 Task: Create a due date automation trigger when advanced on, on the monday of the week a card is due add basic with the red label at 11:00 AM.
Action: Mouse moved to (1293, 98)
Screenshot: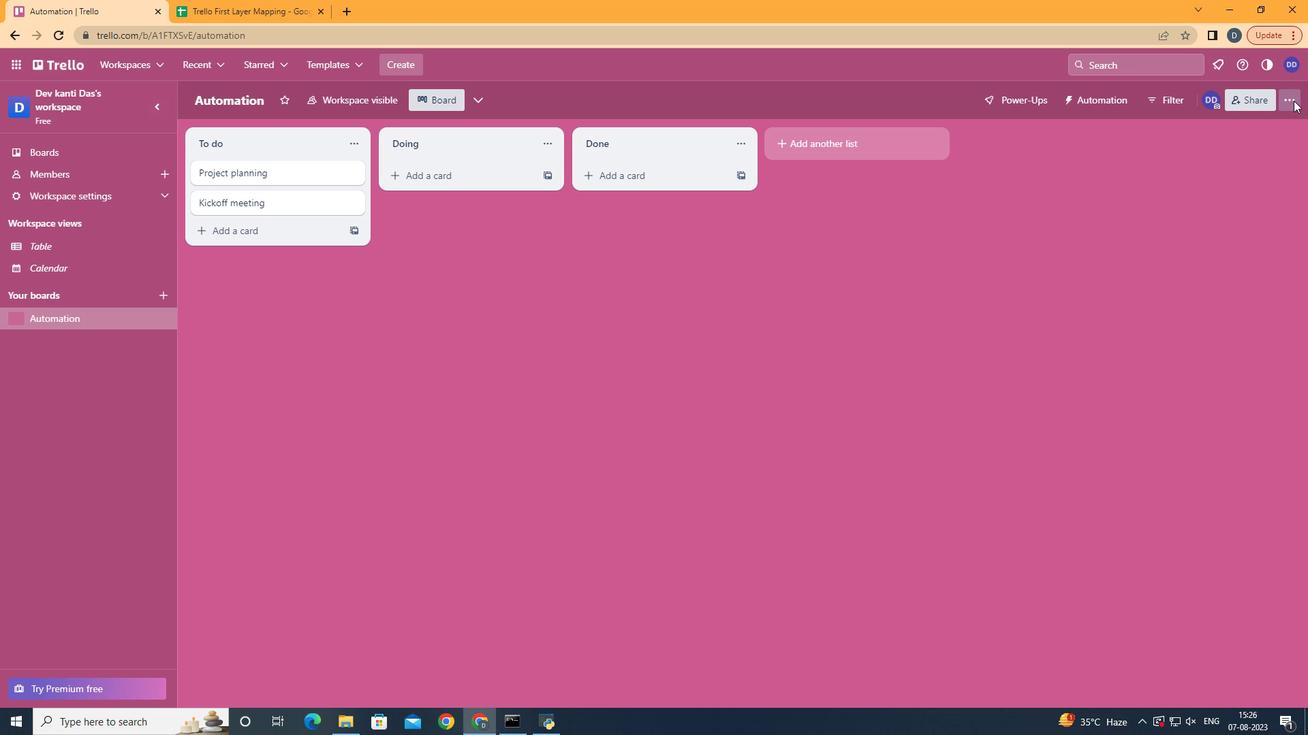 
Action: Mouse pressed left at (1293, 98)
Screenshot: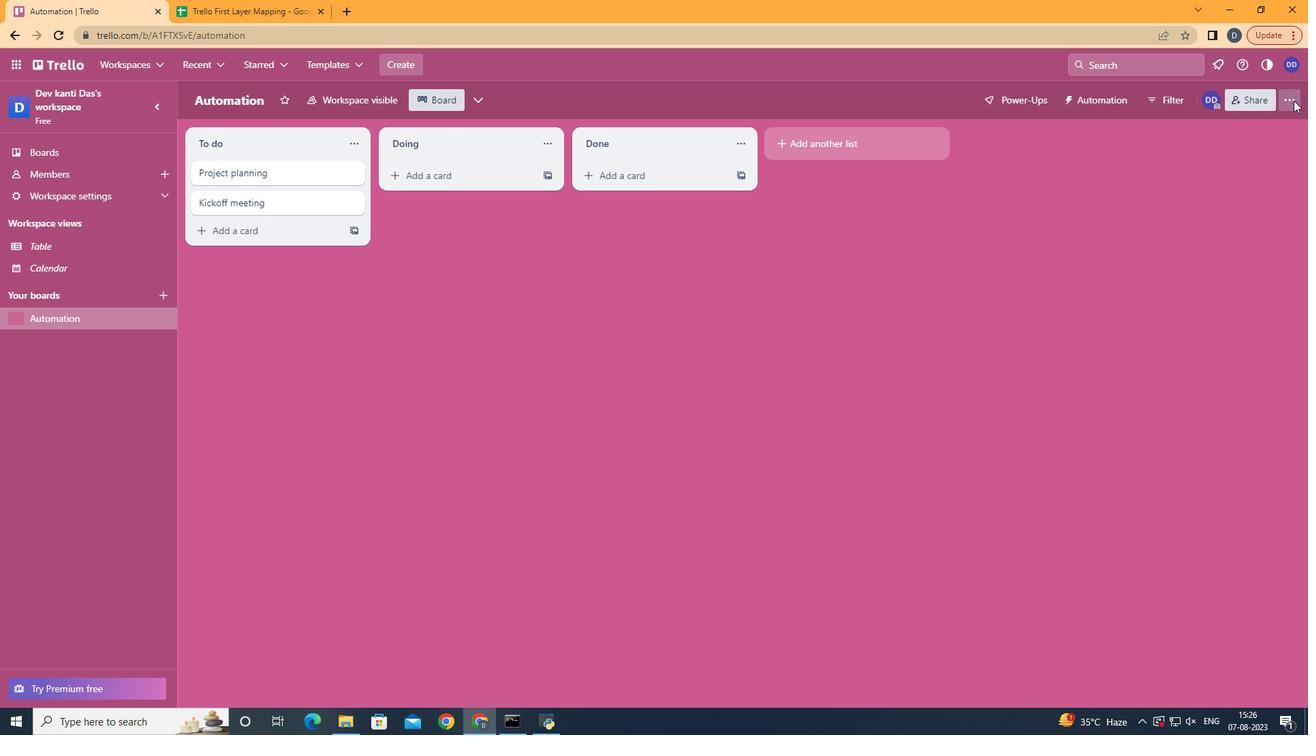
Action: Mouse moved to (1202, 306)
Screenshot: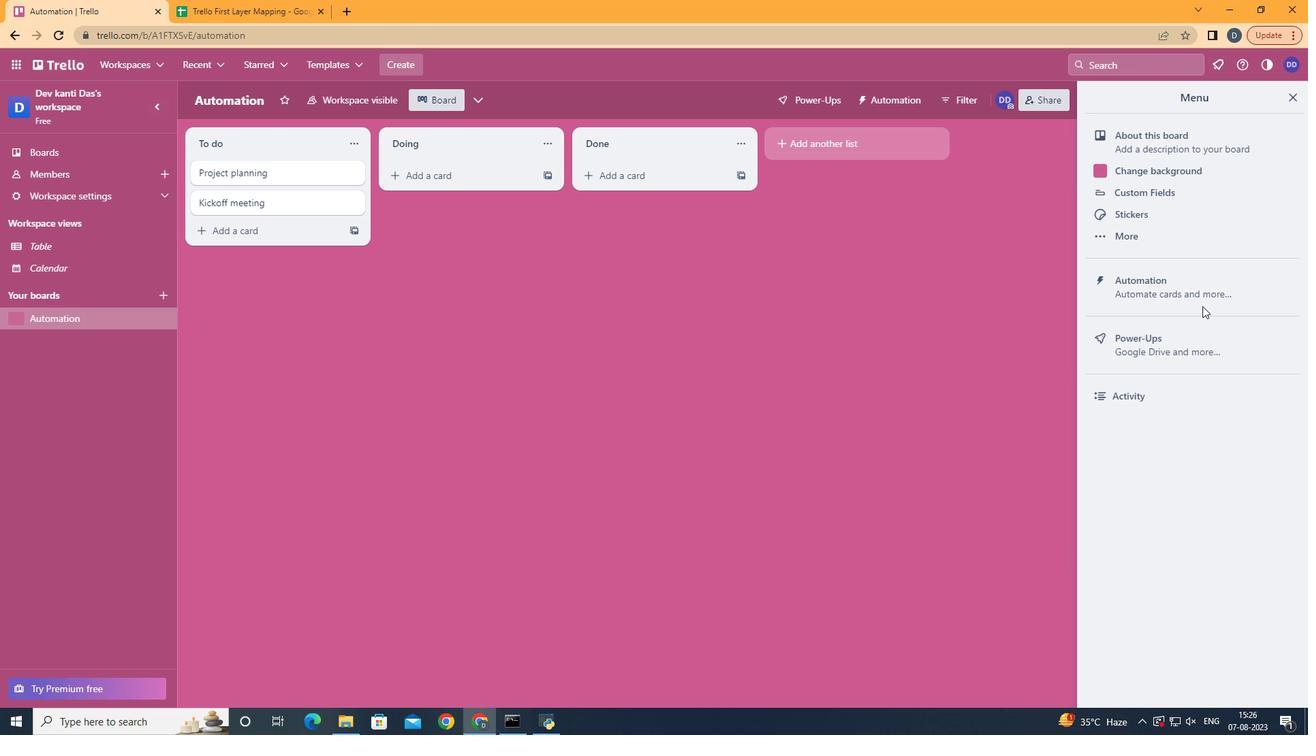 
Action: Mouse pressed left at (1202, 306)
Screenshot: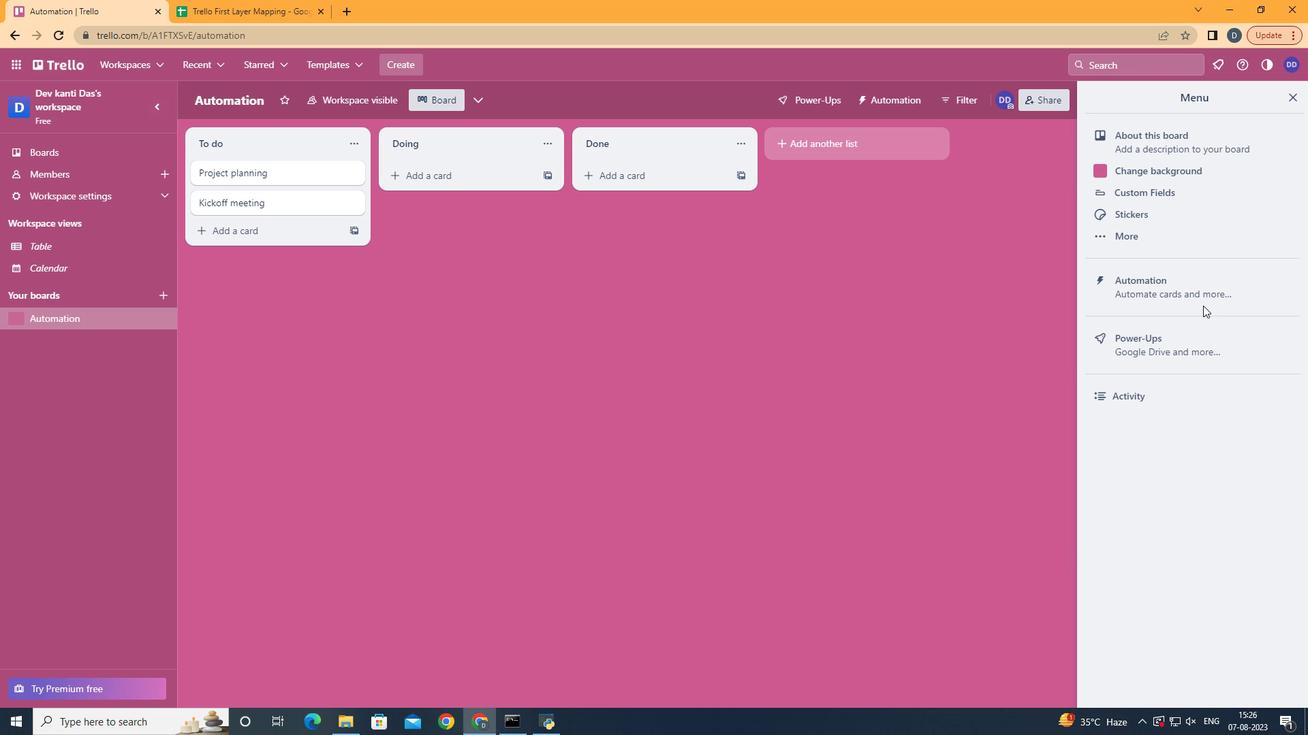 
Action: Mouse moved to (1210, 289)
Screenshot: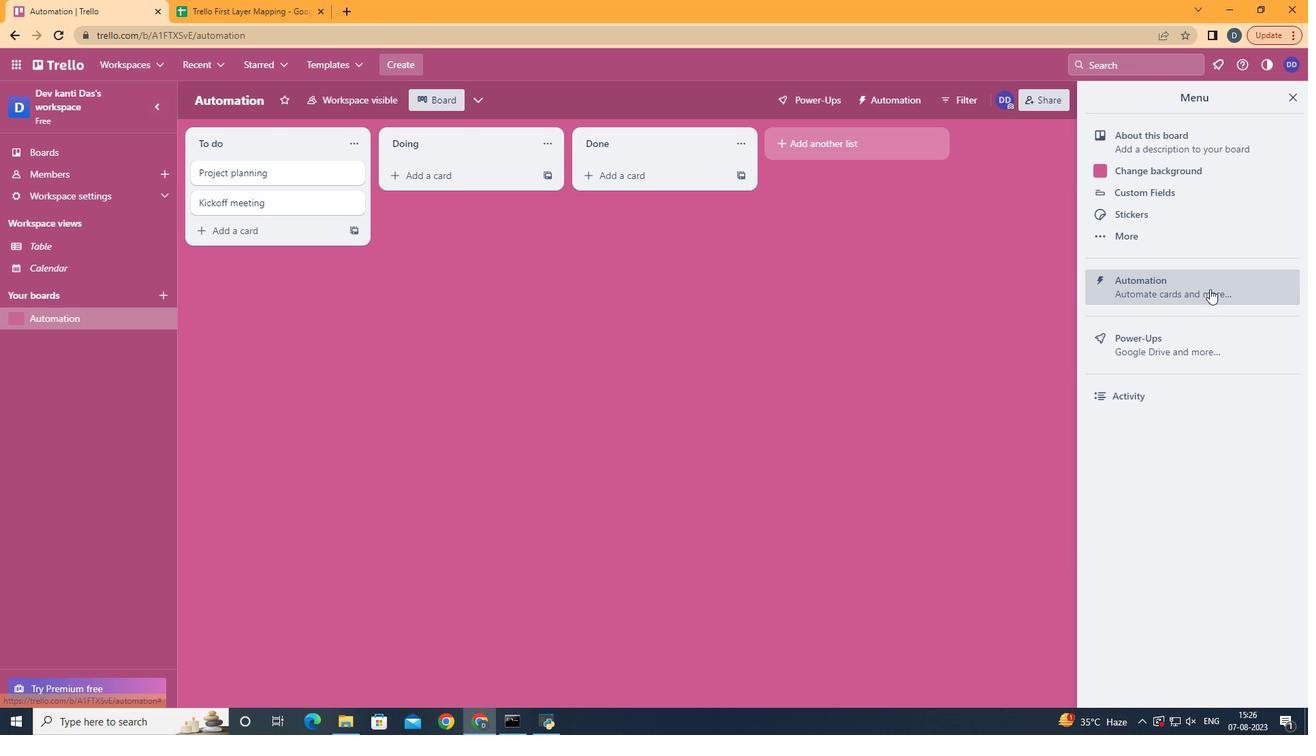 
Action: Mouse pressed left at (1210, 289)
Screenshot: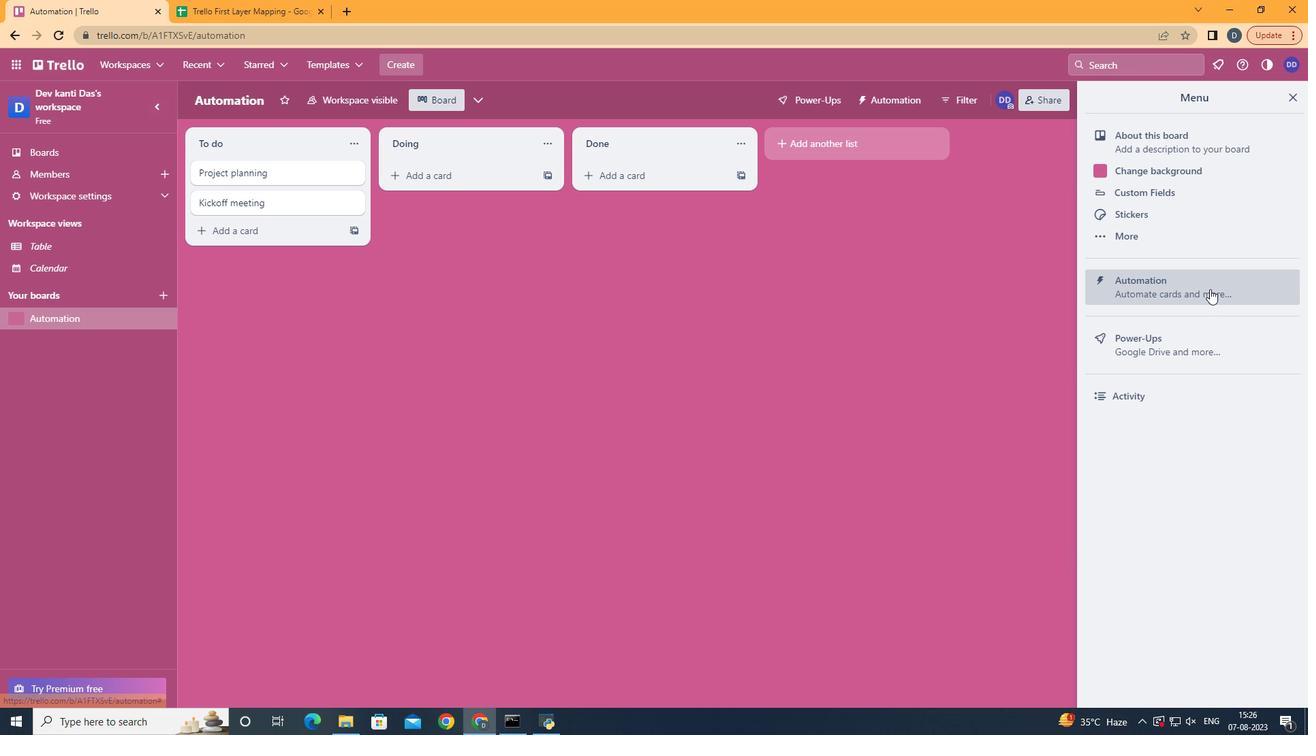 
Action: Mouse moved to (238, 278)
Screenshot: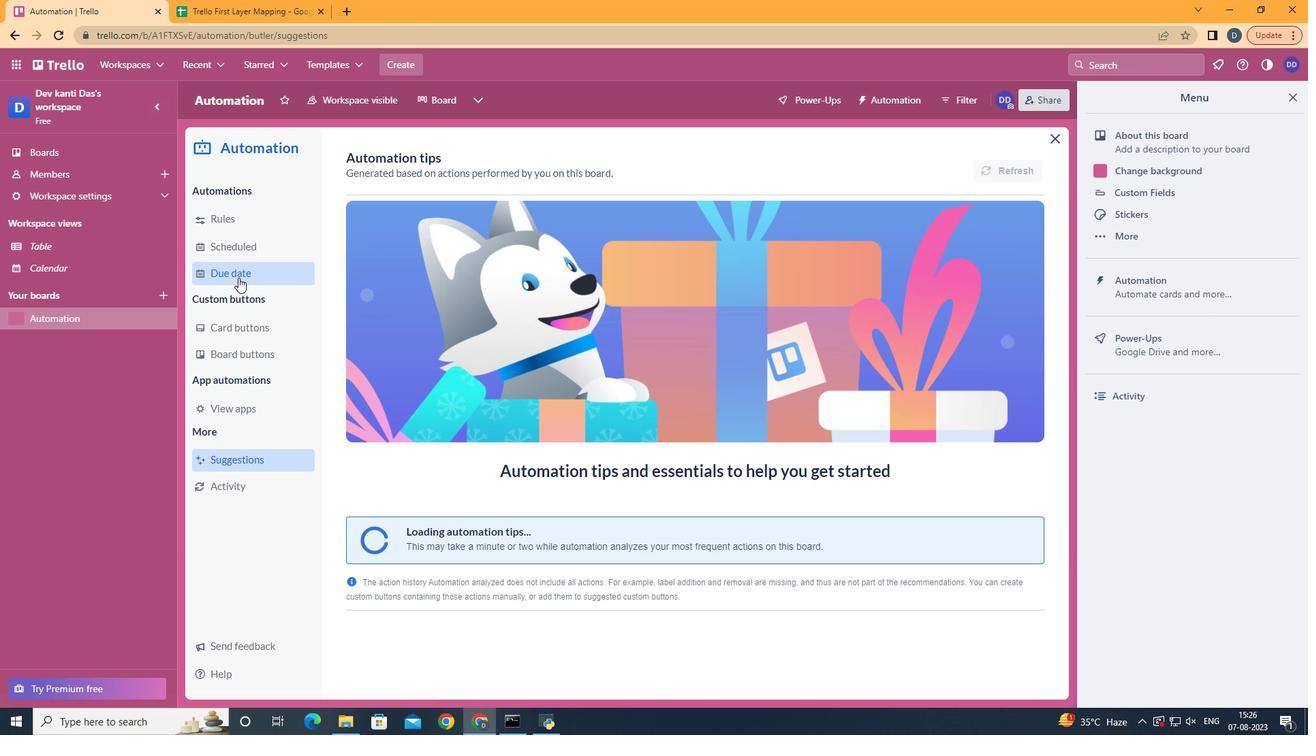 
Action: Mouse pressed left at (238, 278)
Screenshot: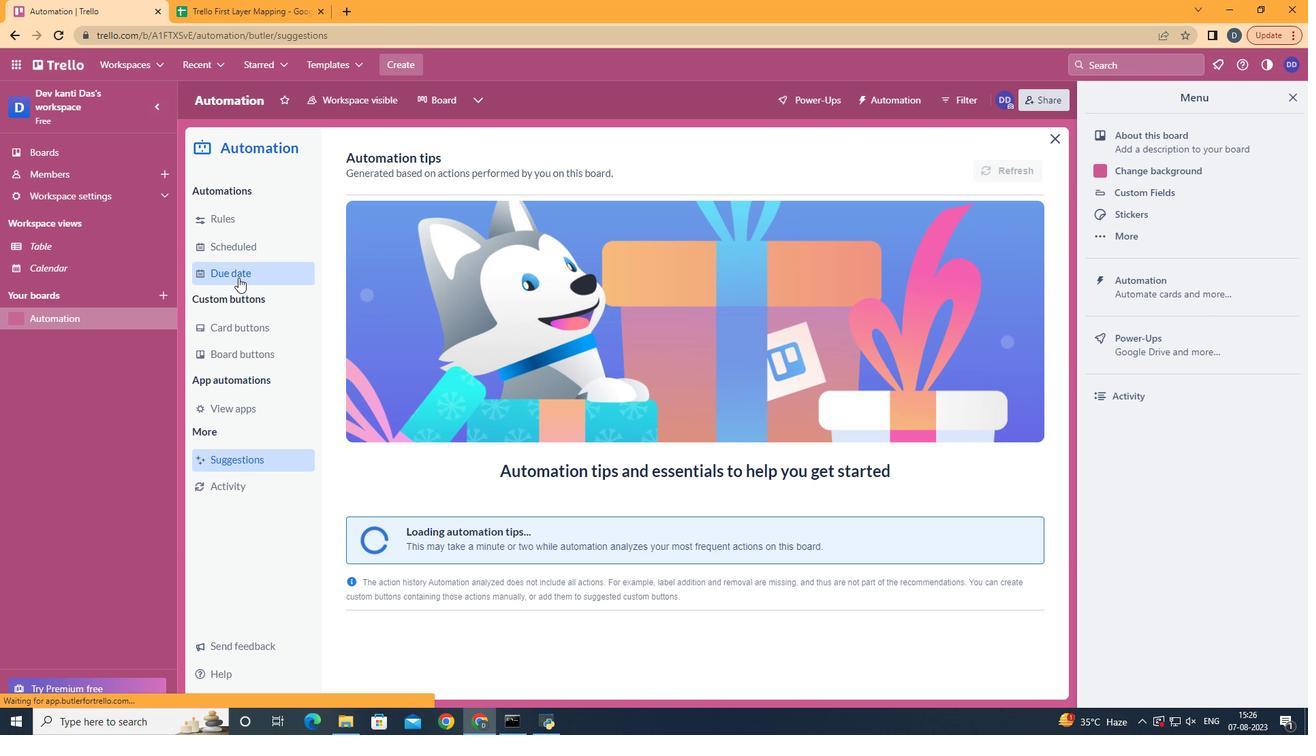 
Action: Mouse moved to (967, 160)
Screenshot: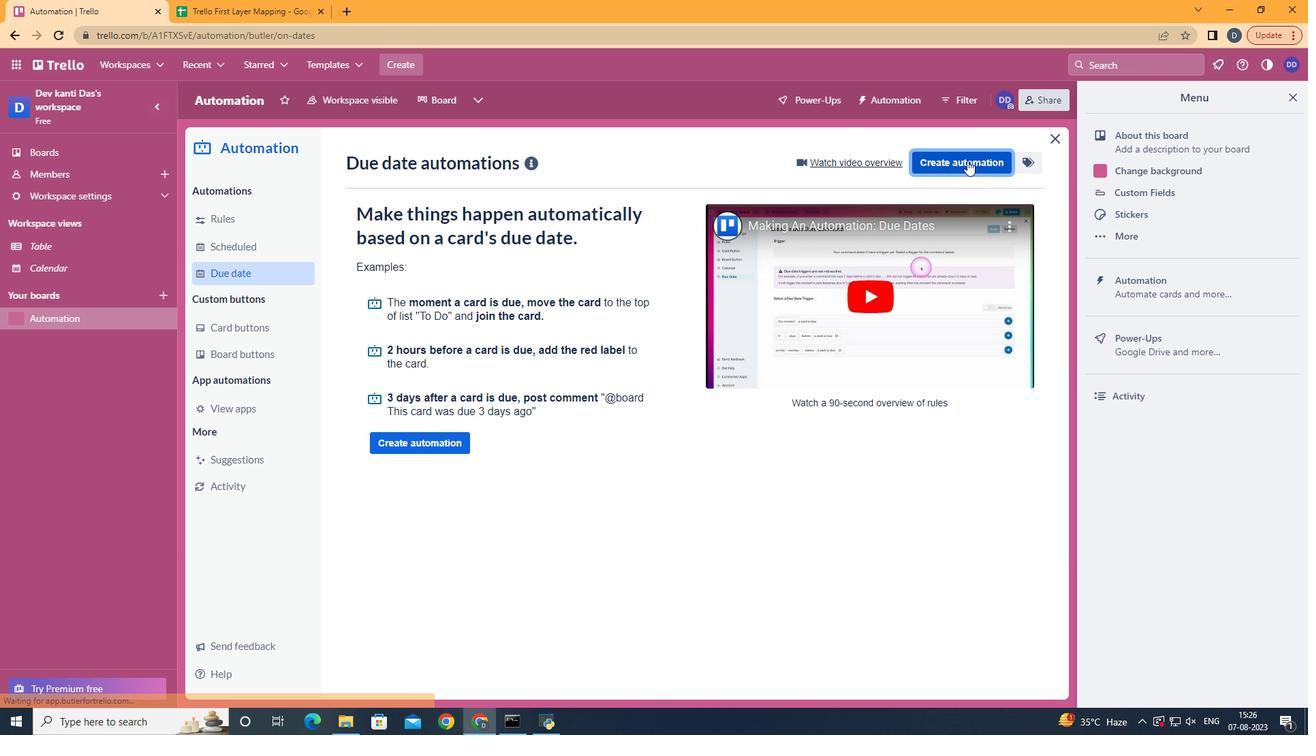 
Action: Mouse pressed left at (967, 160)
Screenshot: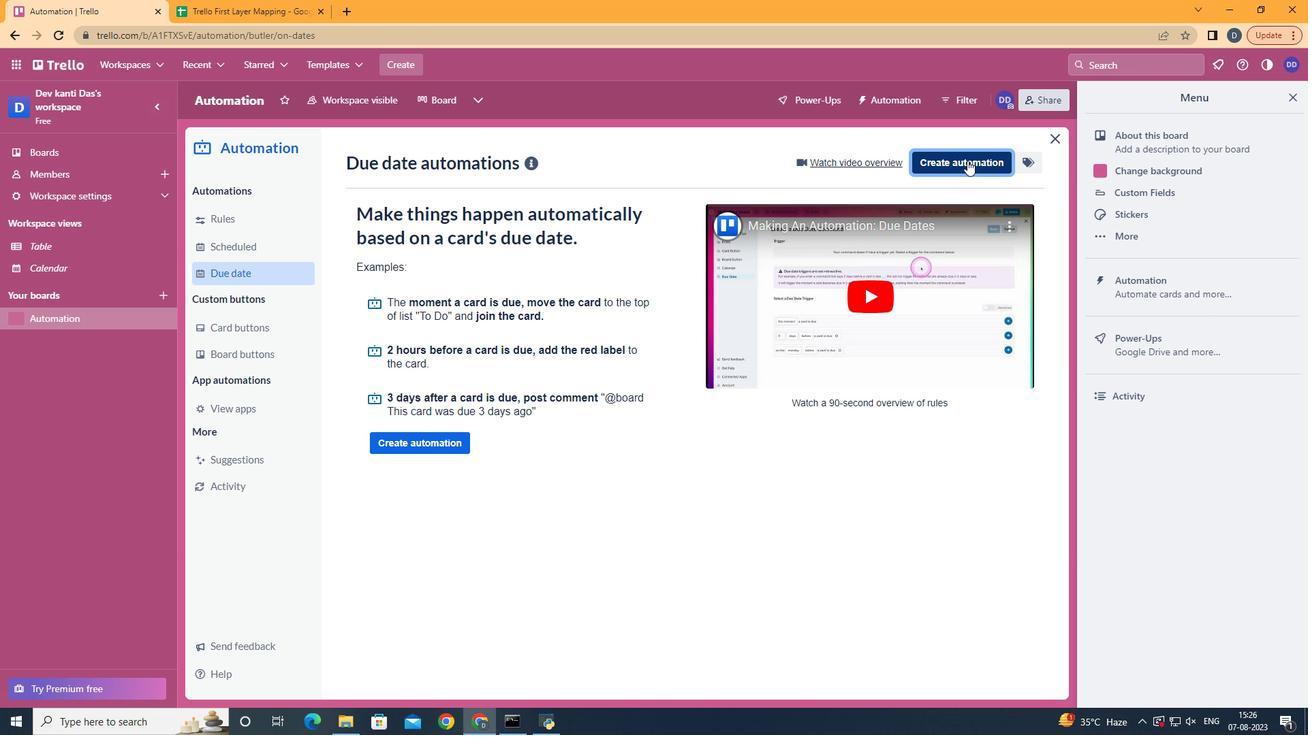 
Action: Mouse moved to (742, 299)
Screenshot: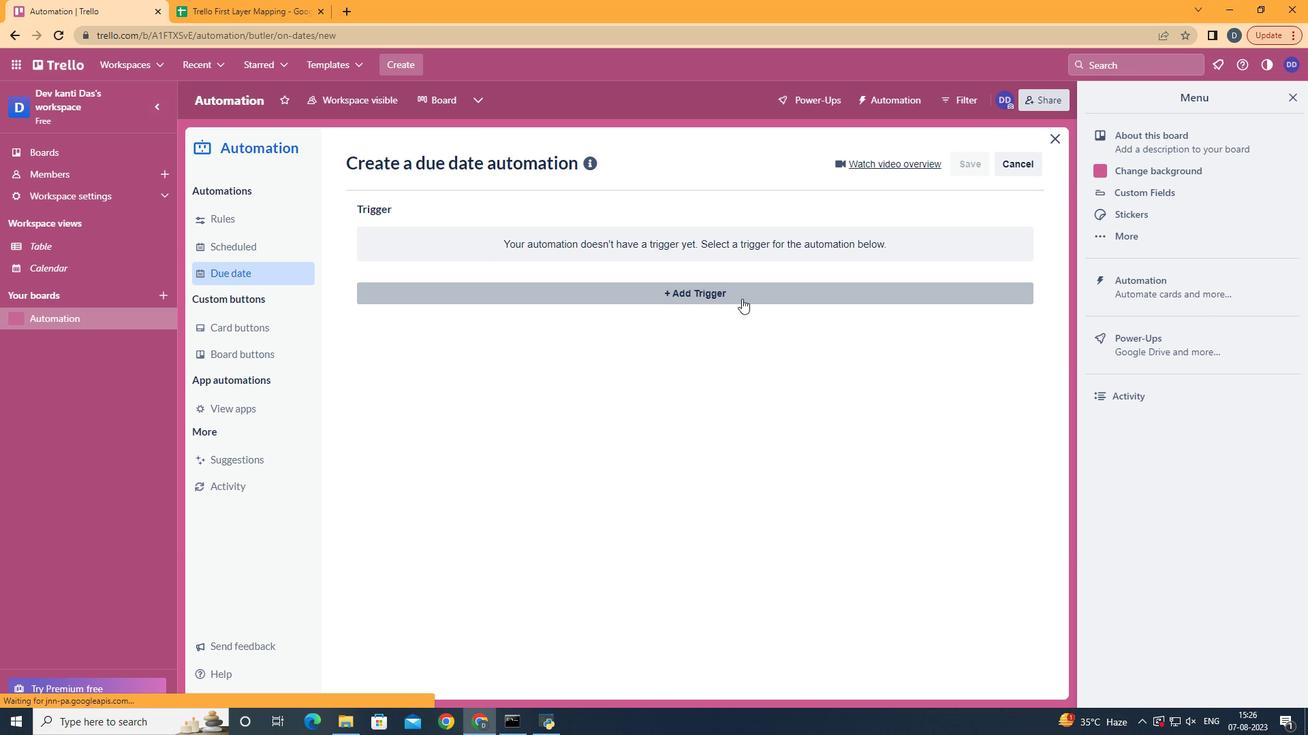 
Action: Mouse pressed left at (742, 299)
Screenshot: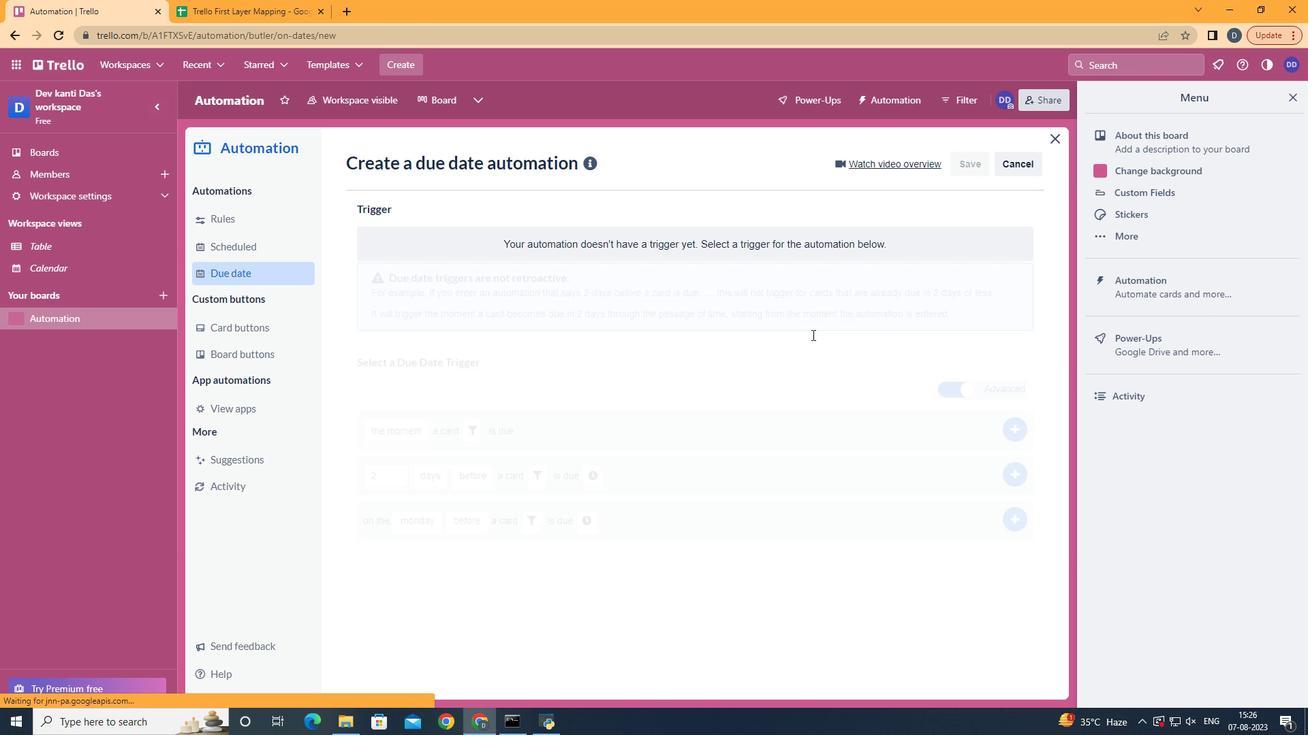 
Action: Mouse moved to (436, 352)
Screenshot: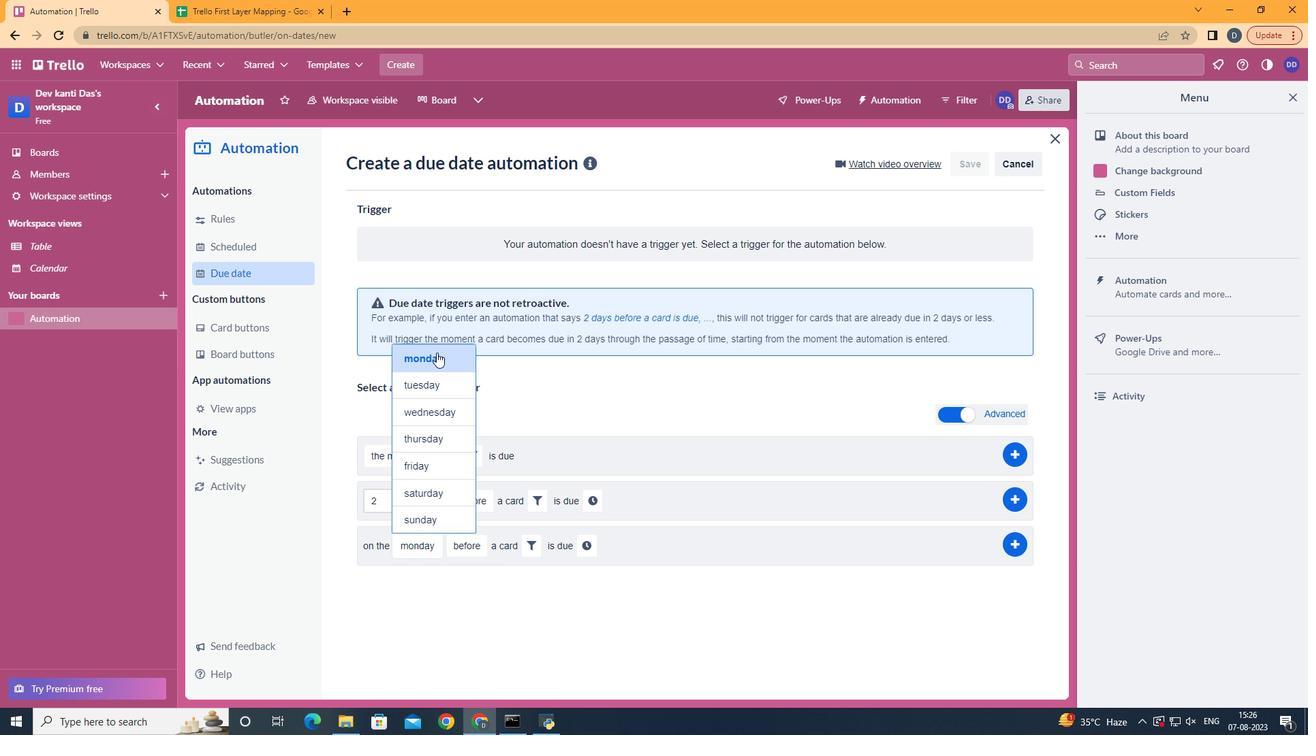 
Action: Mouse pressed left at (436, 352)
Screenshot: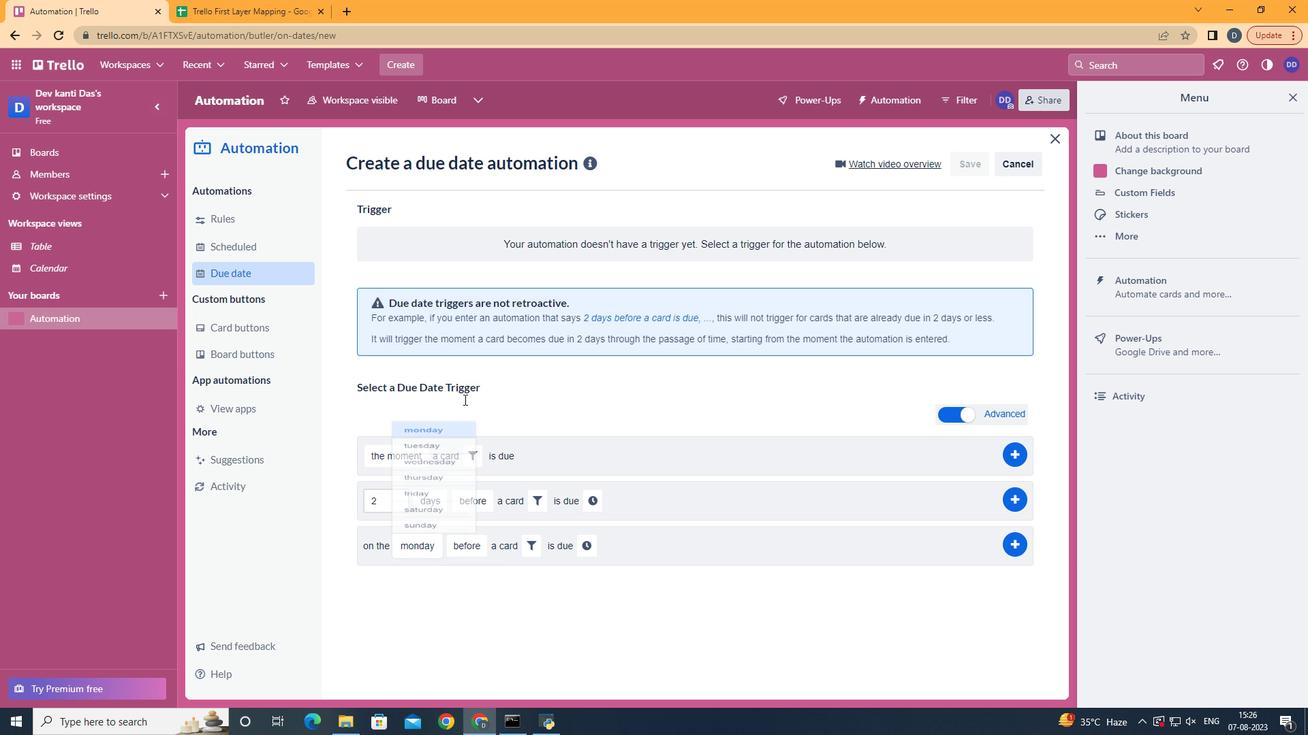 
Action: Mouse moved to (483, 626)
Screenshot: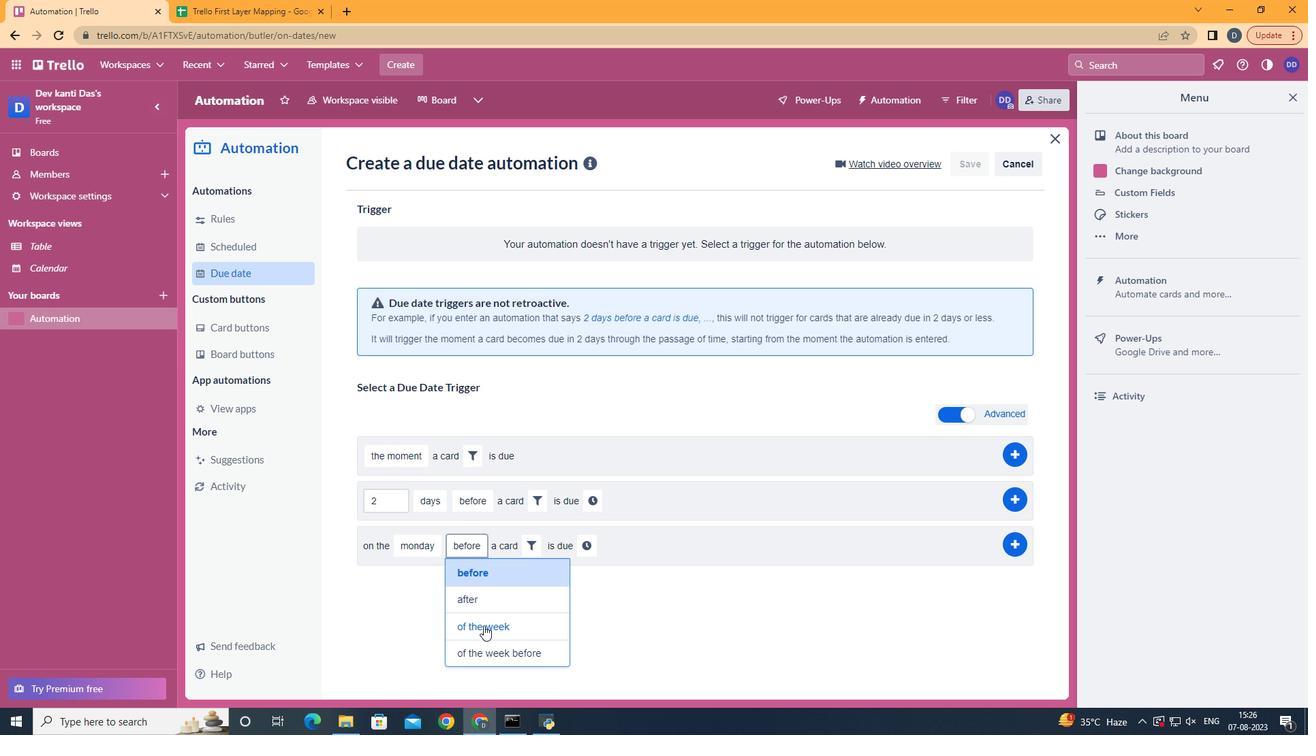 
Action: Mouse pressed left at (483, 626)
Screenshot: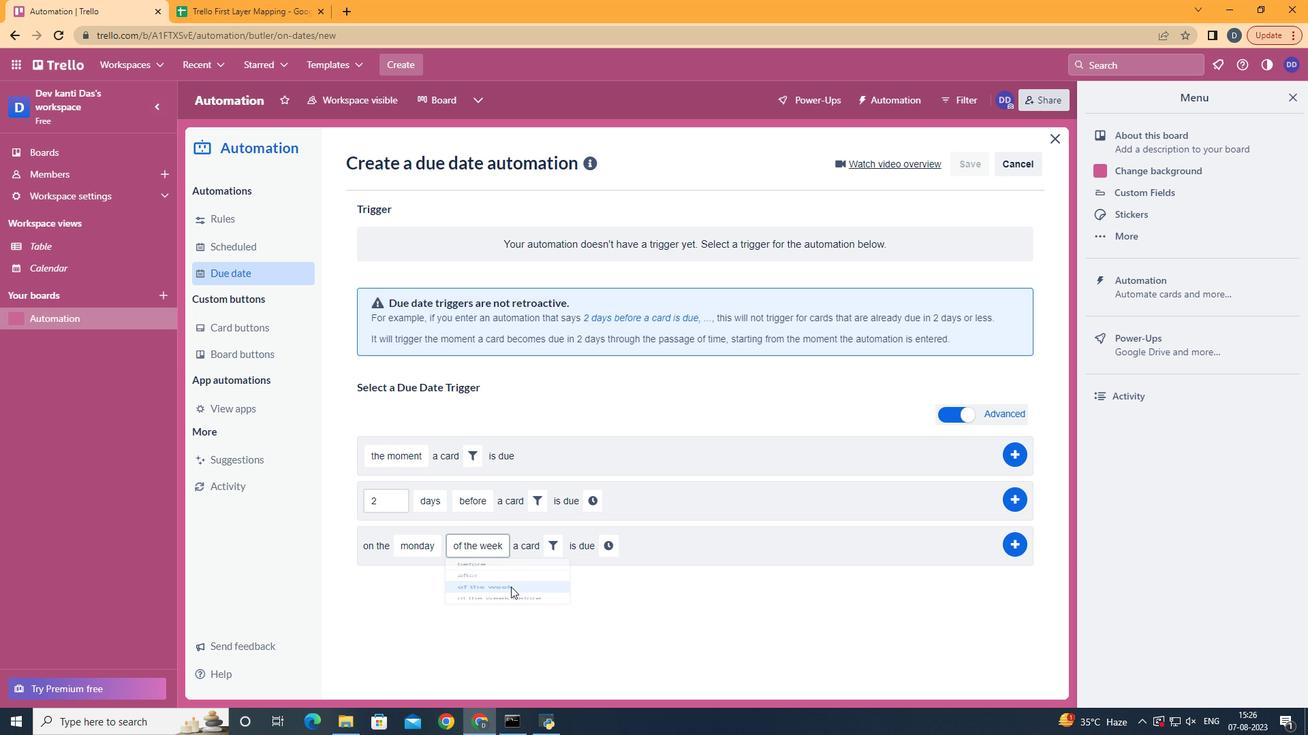 
Action: Mouse moved to (549, 538)
Screenshot: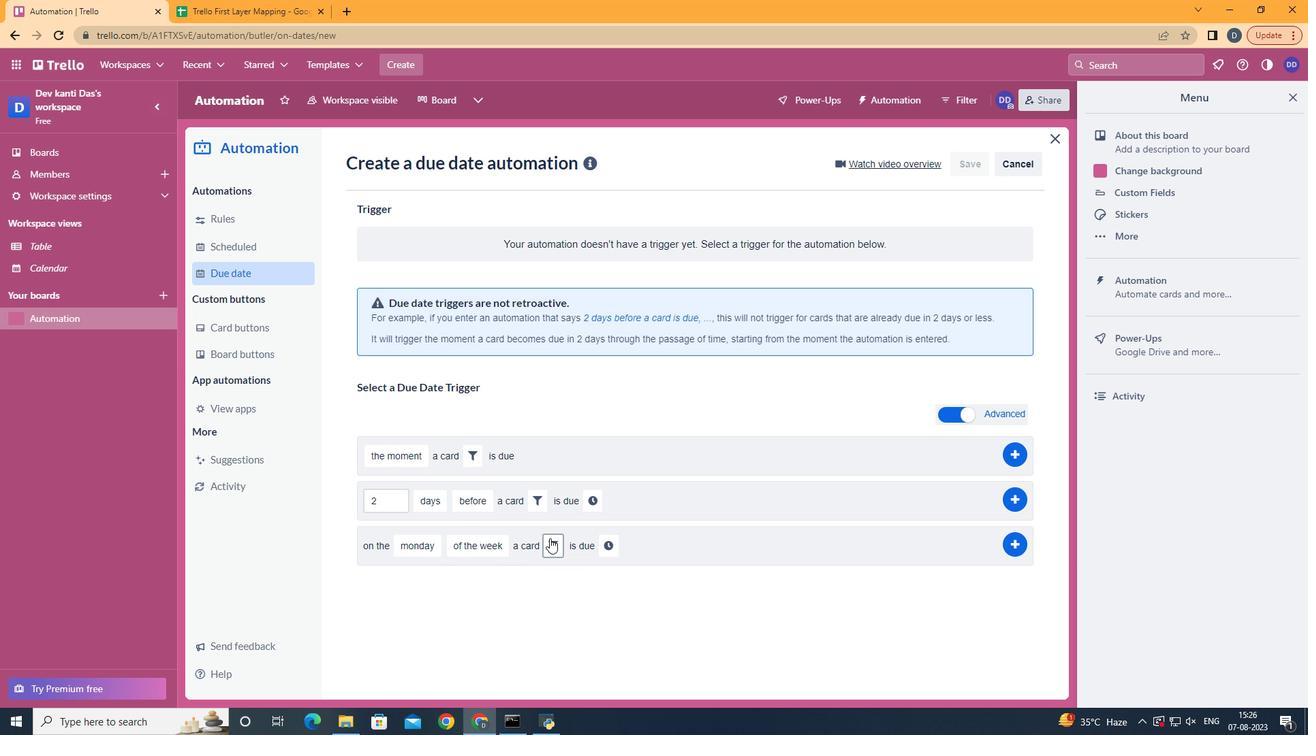 
Action: Mouse pressed left at (549, 538)
Screenshot: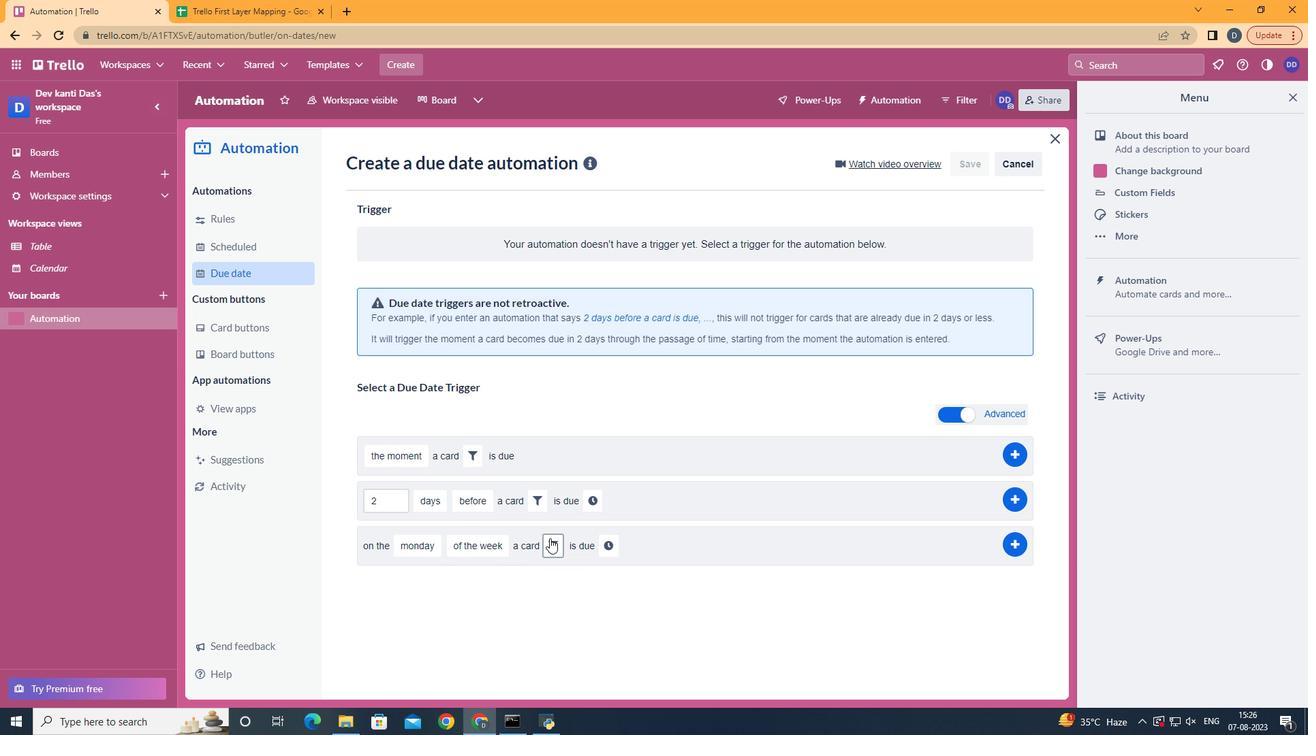 
Action: Mouse moved to (608, 626)
Screenshot: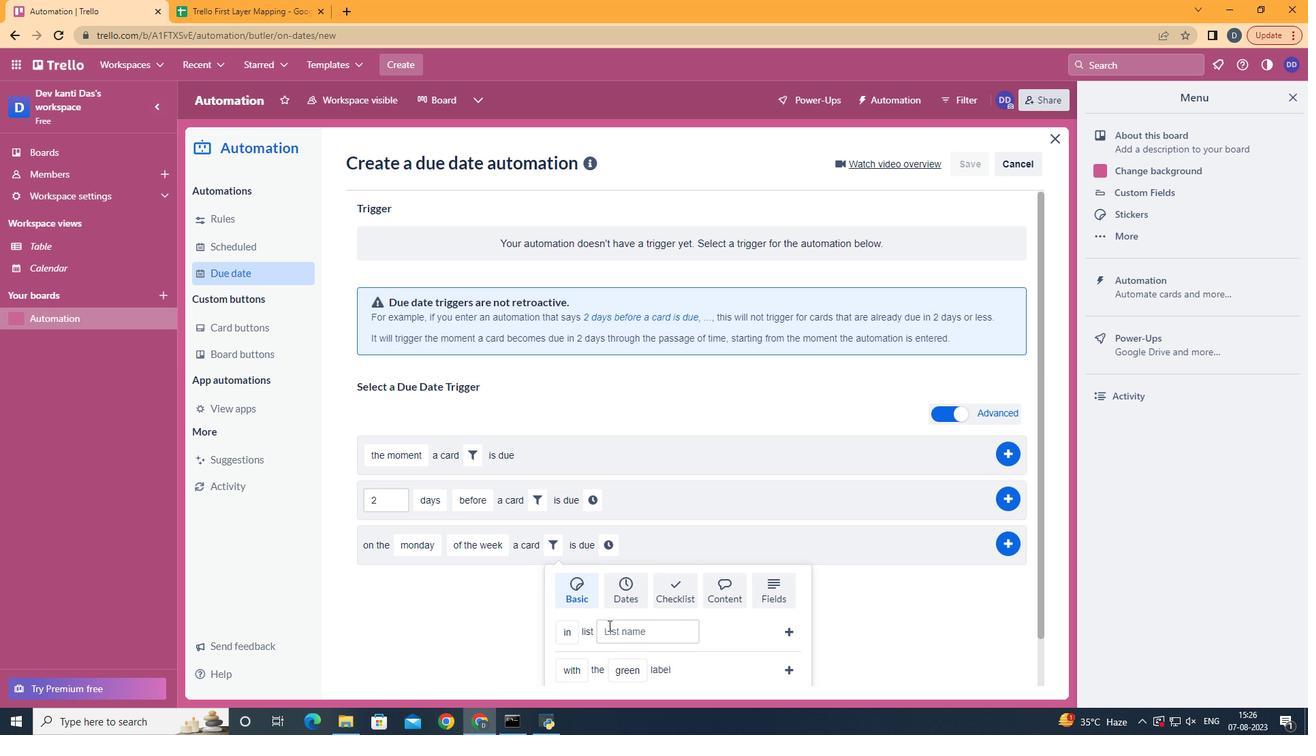
Action: Mouse scrolled (608, 625) with delta (0, 0)
Screenshot: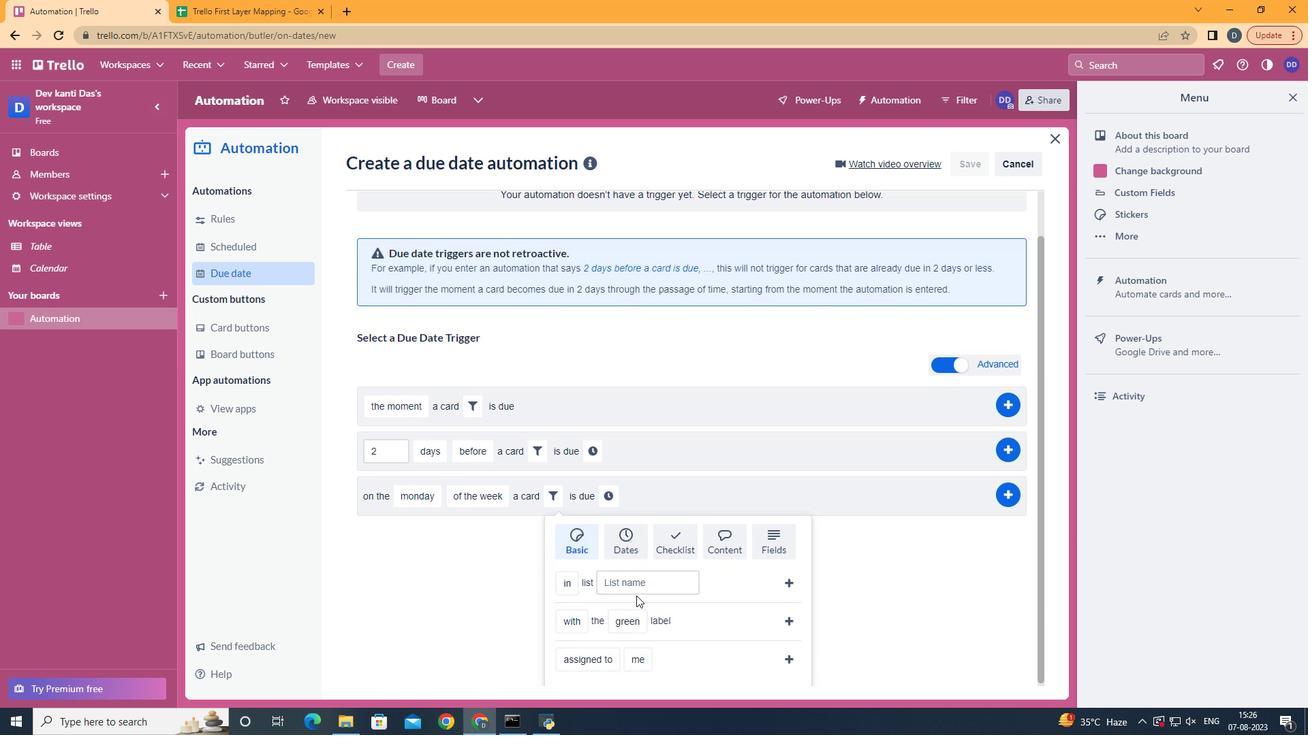 
Action: Mouse scrolled (608, 625) with delta (0, 0)
Screenshot: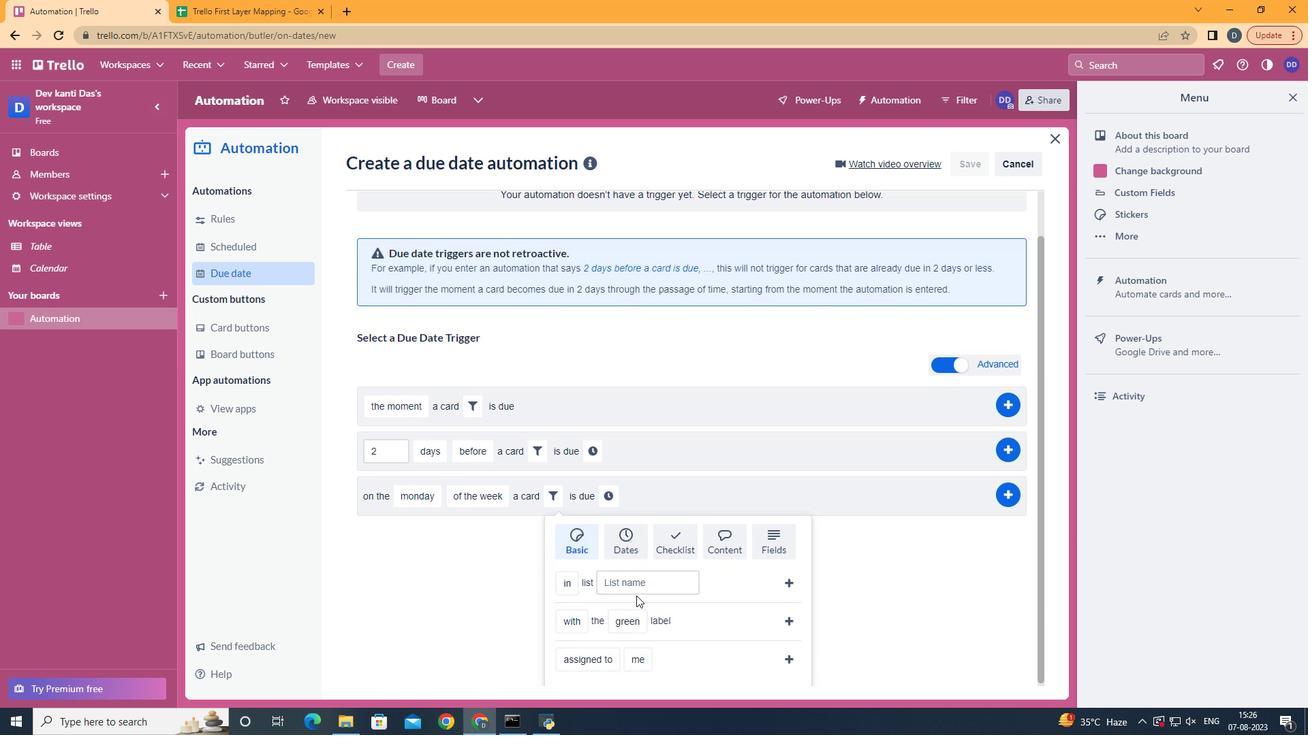 
Action: Mouse scrolled (608, 625) with delta (0, 0)
Screenshot: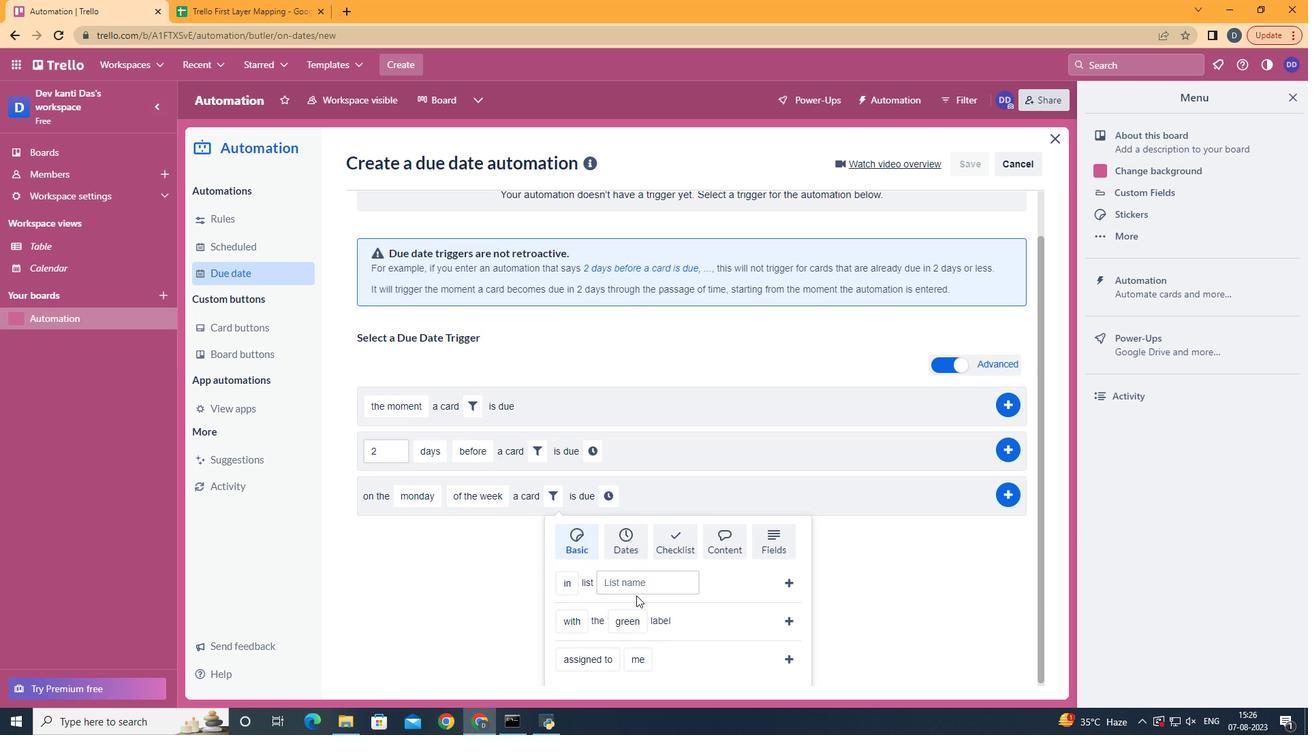 
Action: Mouse scrolled (608, 625) with delta (0, 0)
Screenshot: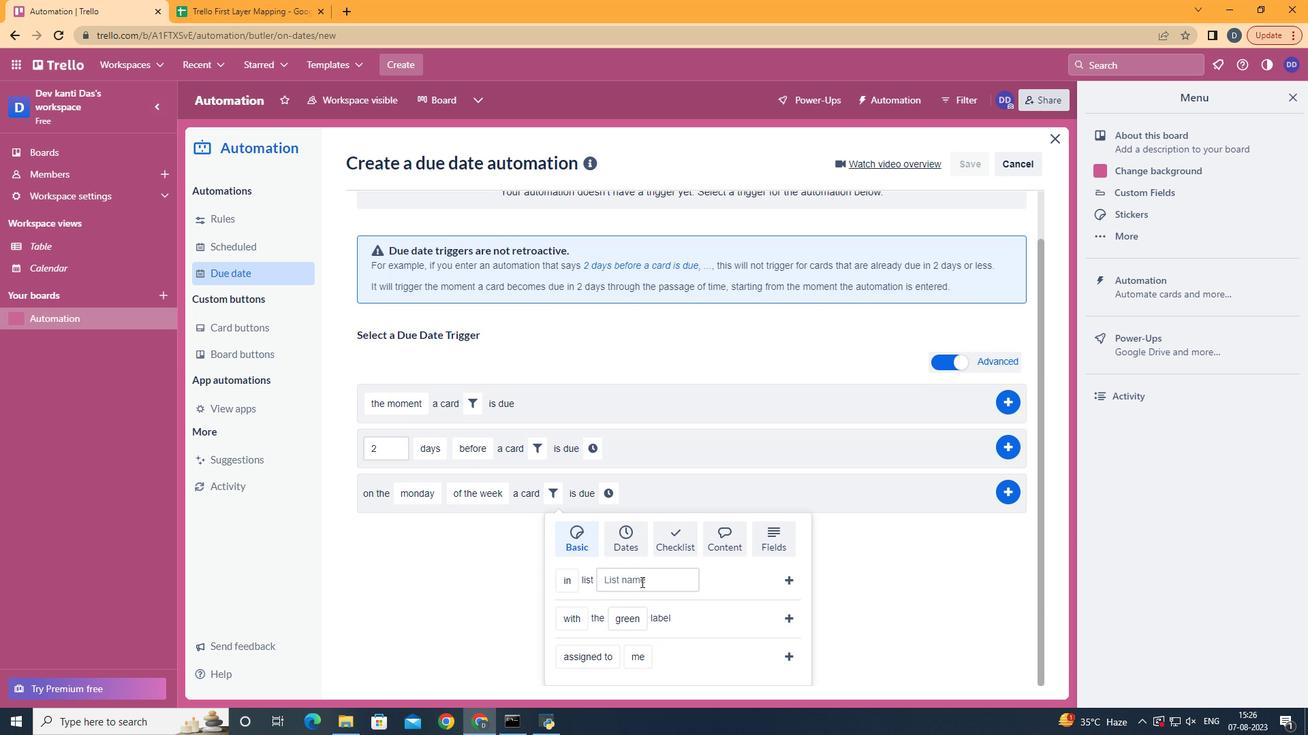 
Action: Mouse moved to (590, 532)
Screenshot: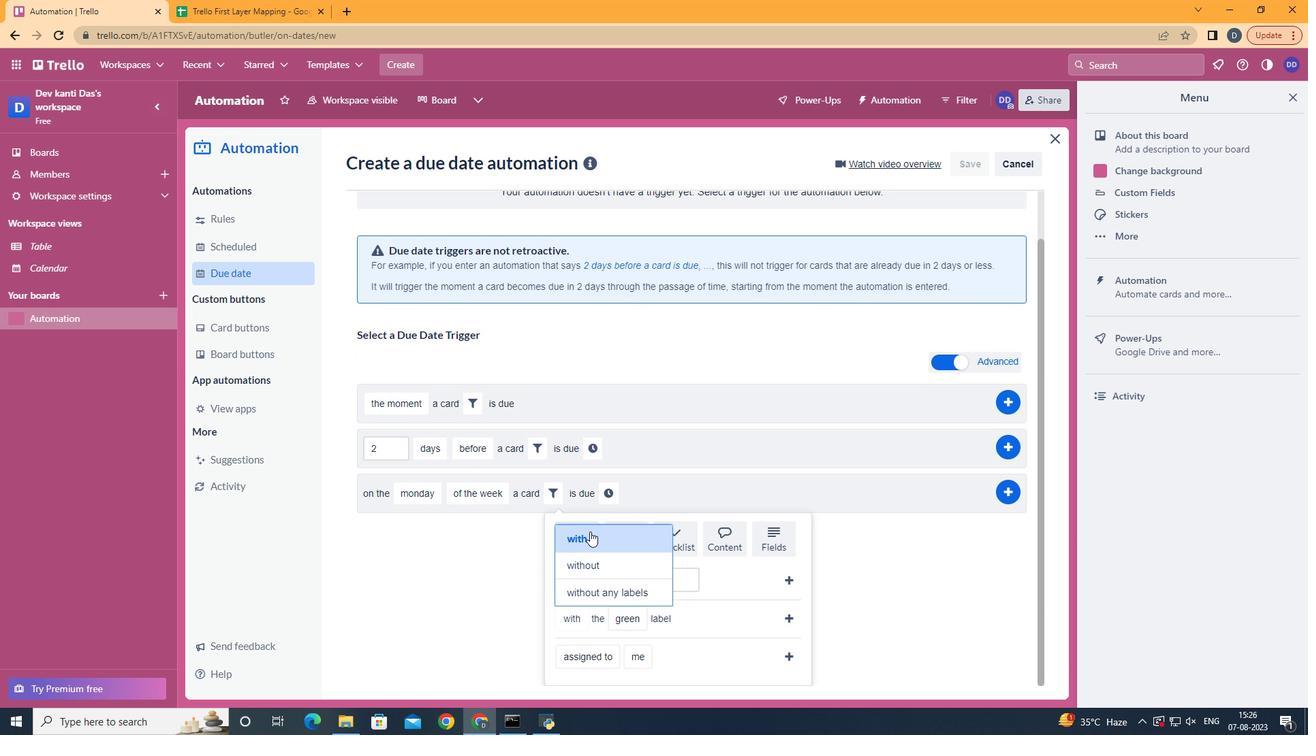 
Action: Mouse pressed left at (590, 532)
Screenshot: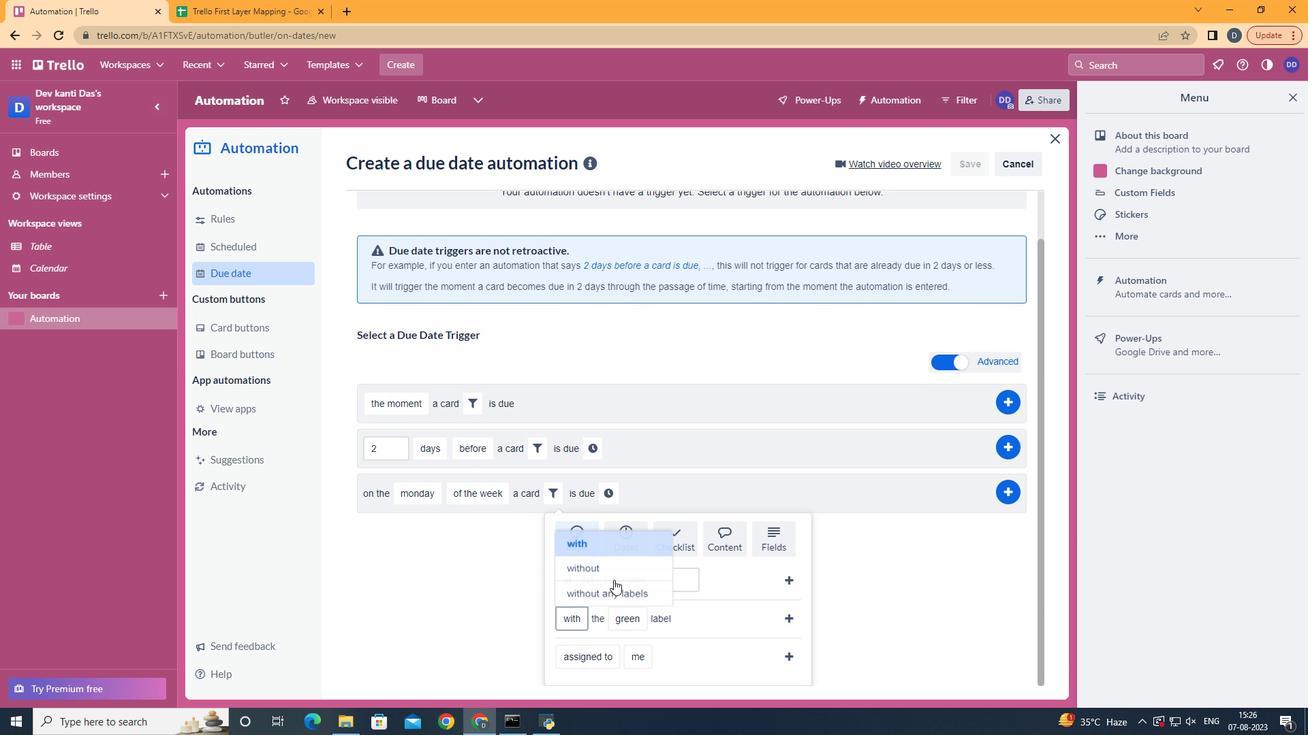 
Action: Mouse moved to (637, 532)
Screenshot: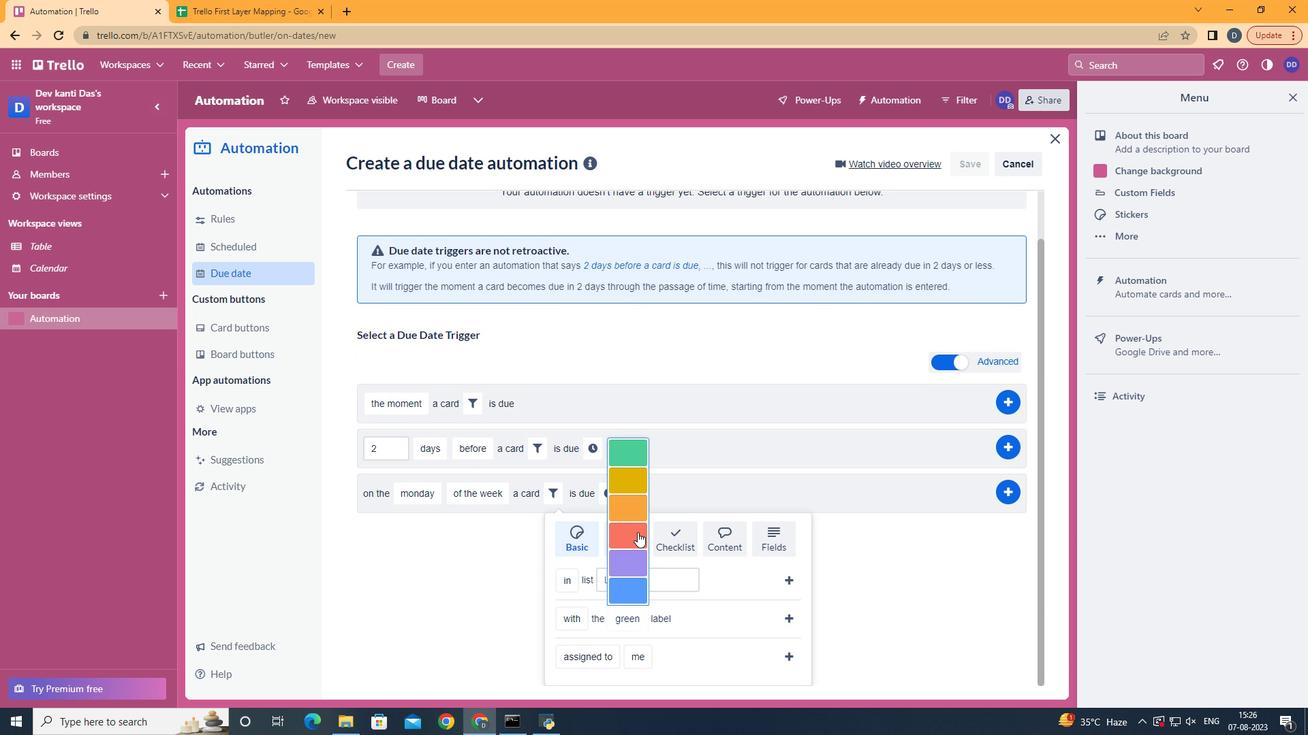 
Action: Mouse pressed left at (637, 532)
Screenshot: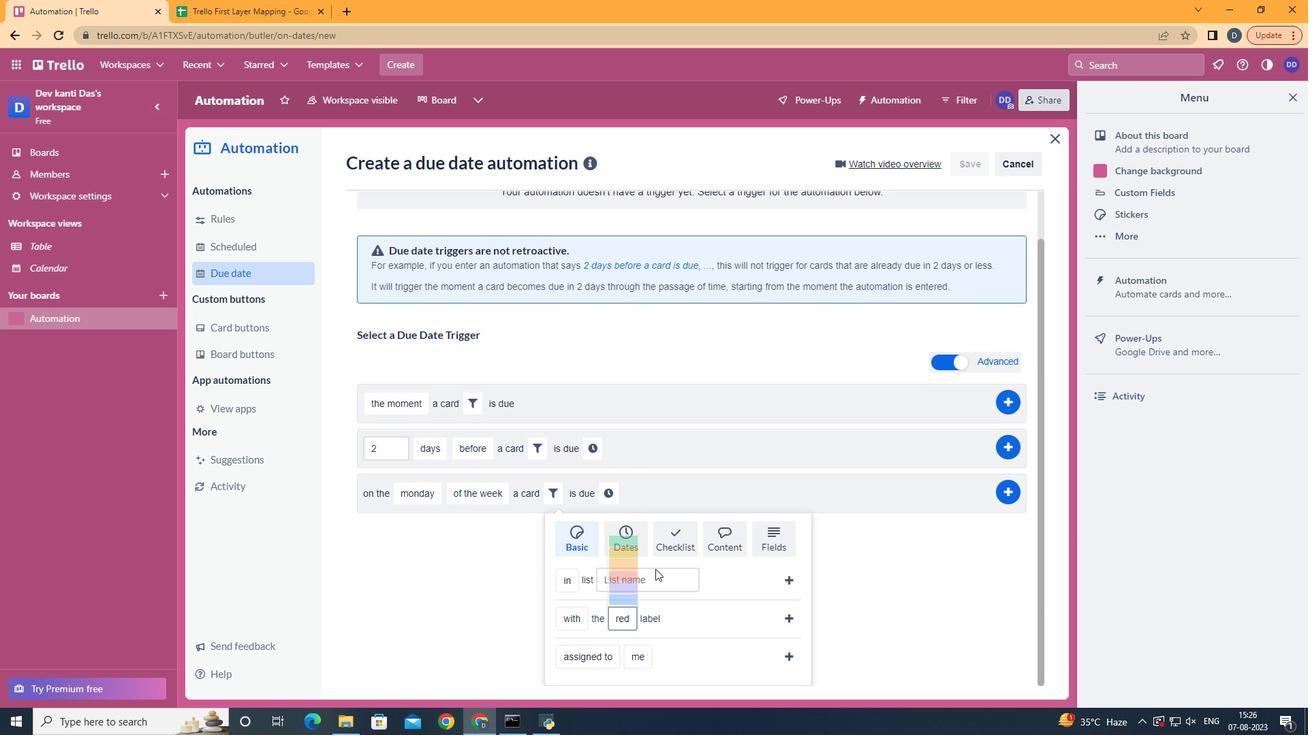 
Action: Mouse moved to (791, 621)
Screenshot: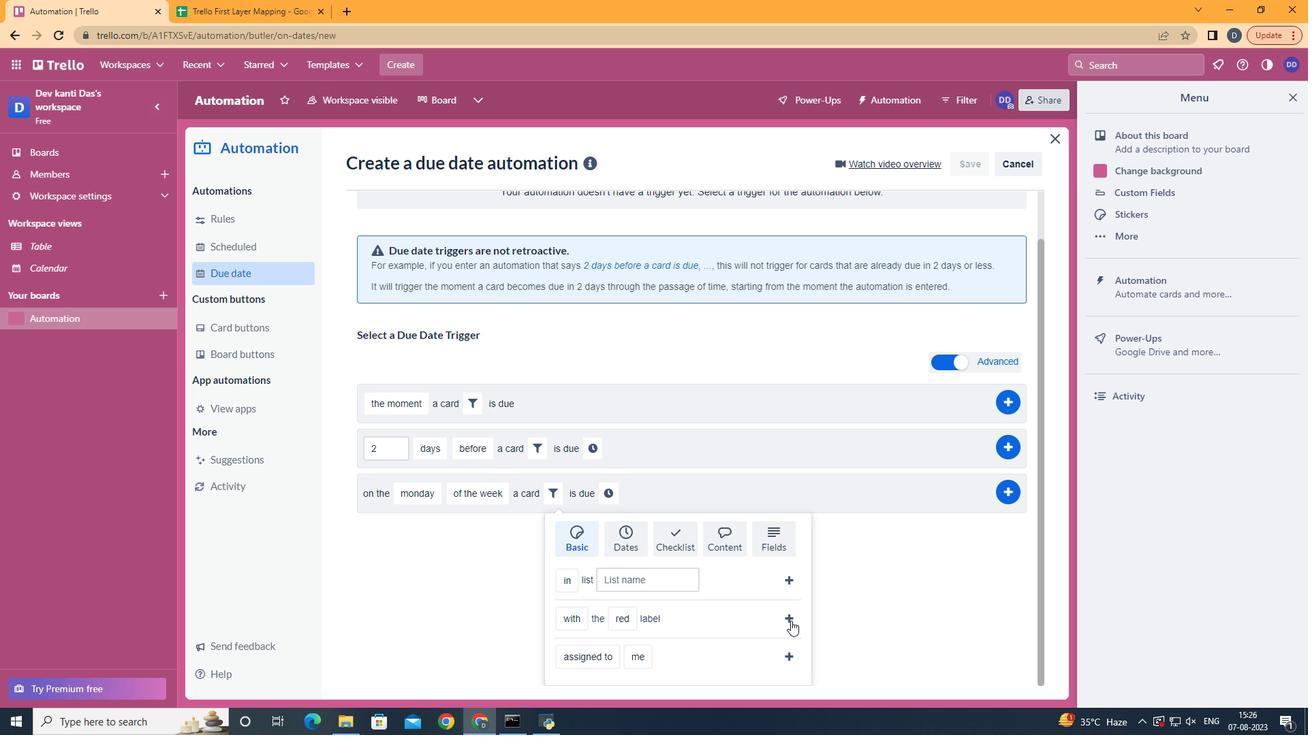 
Action: Mouse pressed left at (791, 621)
Screenshot: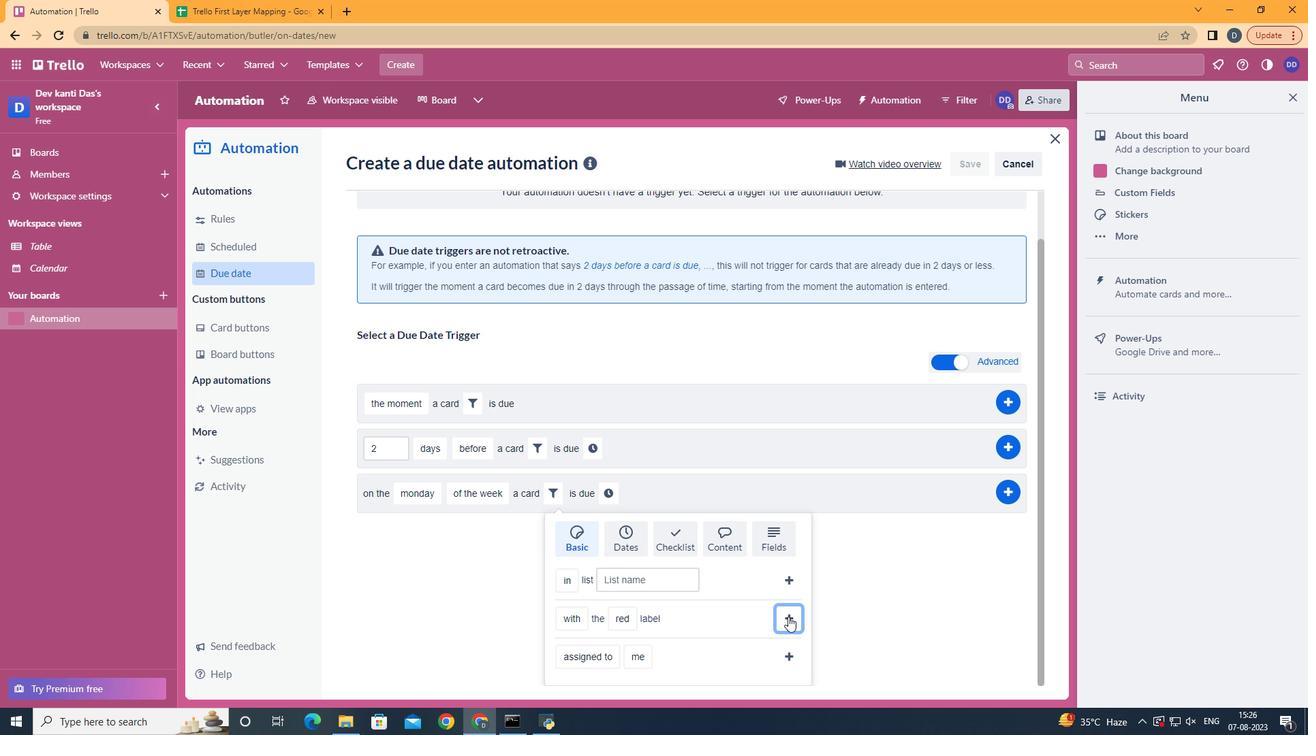
Action: Mouse moved to (709, 550)
Screenshot: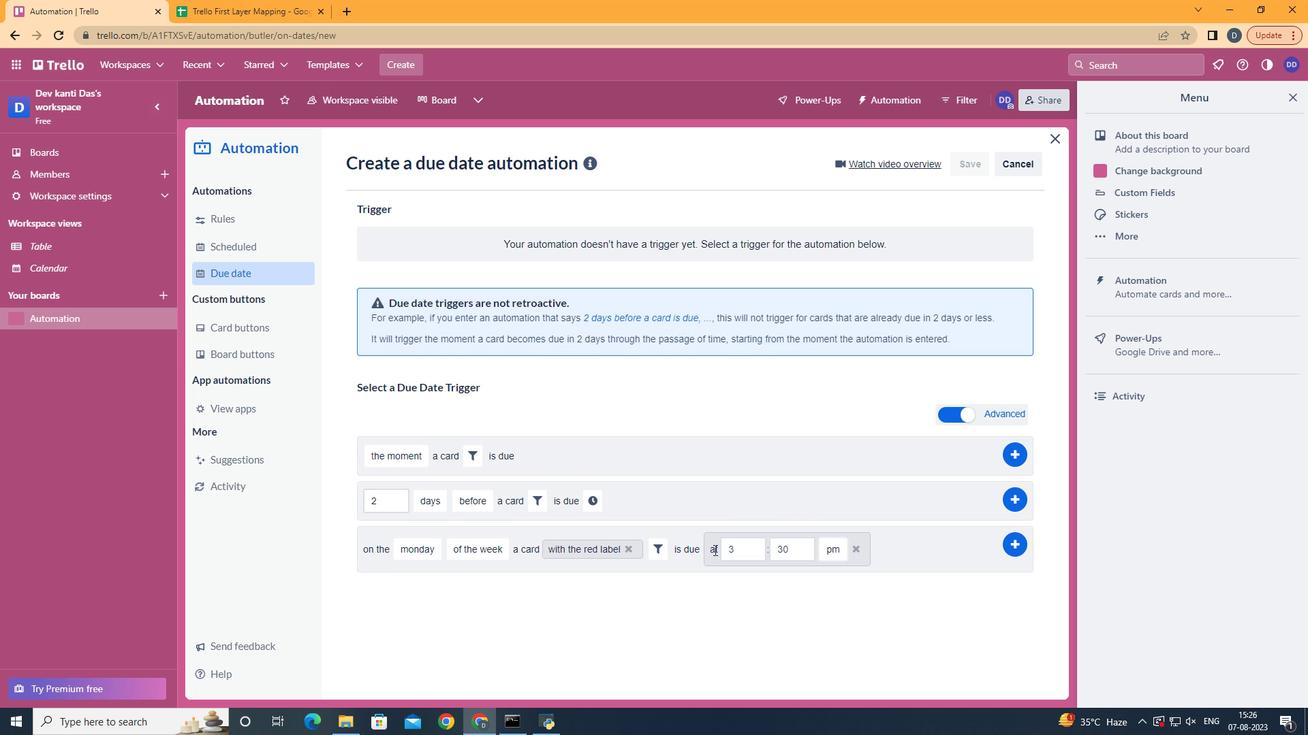 
Action: Mouse pressed left at (709, 550)
Screenshot: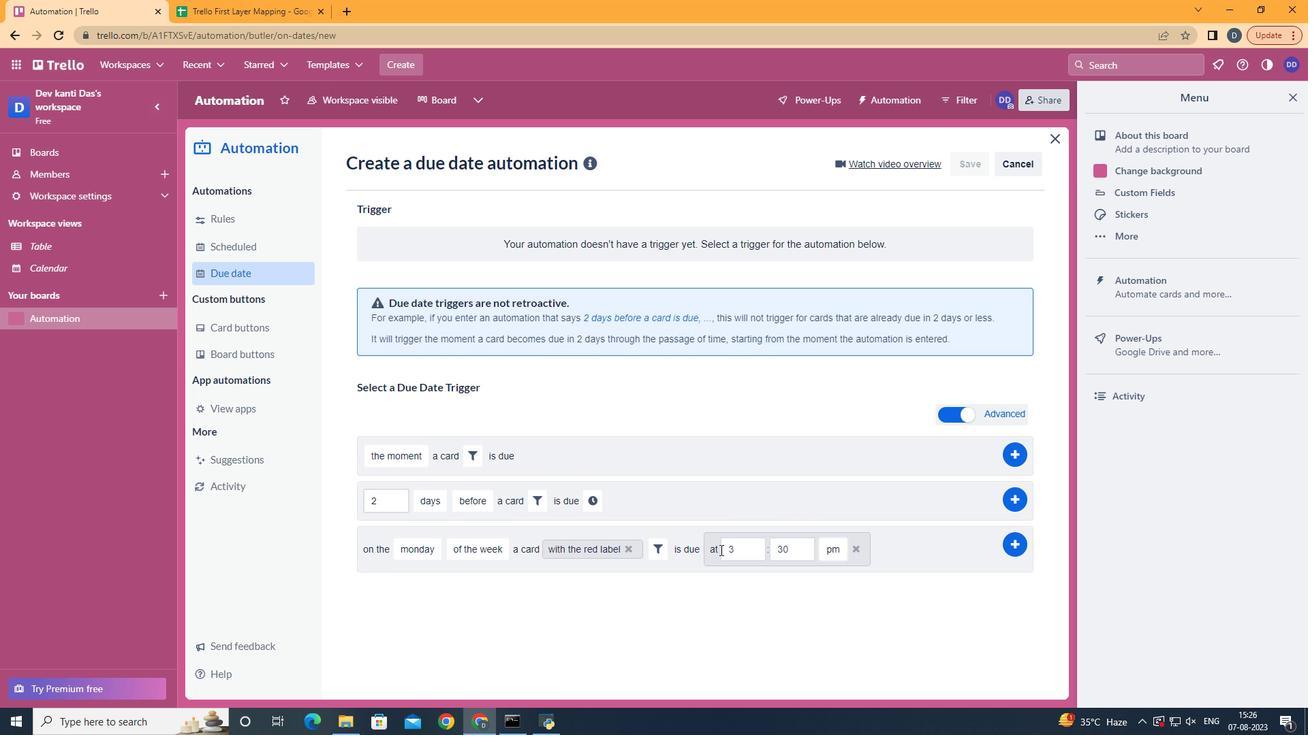 
Action: Mouse moved to (742, 551)
Screenshot: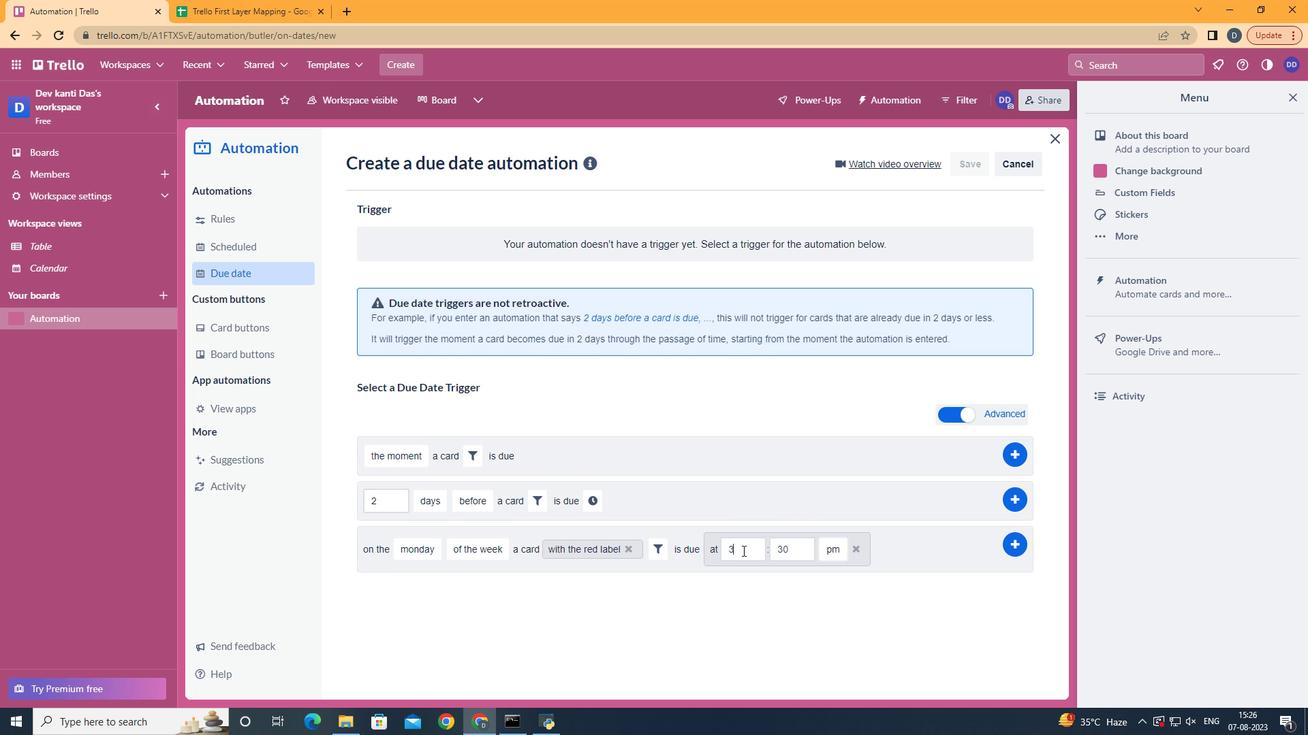 
Action: Mouse pressed left at (742, 551)
Screenshot: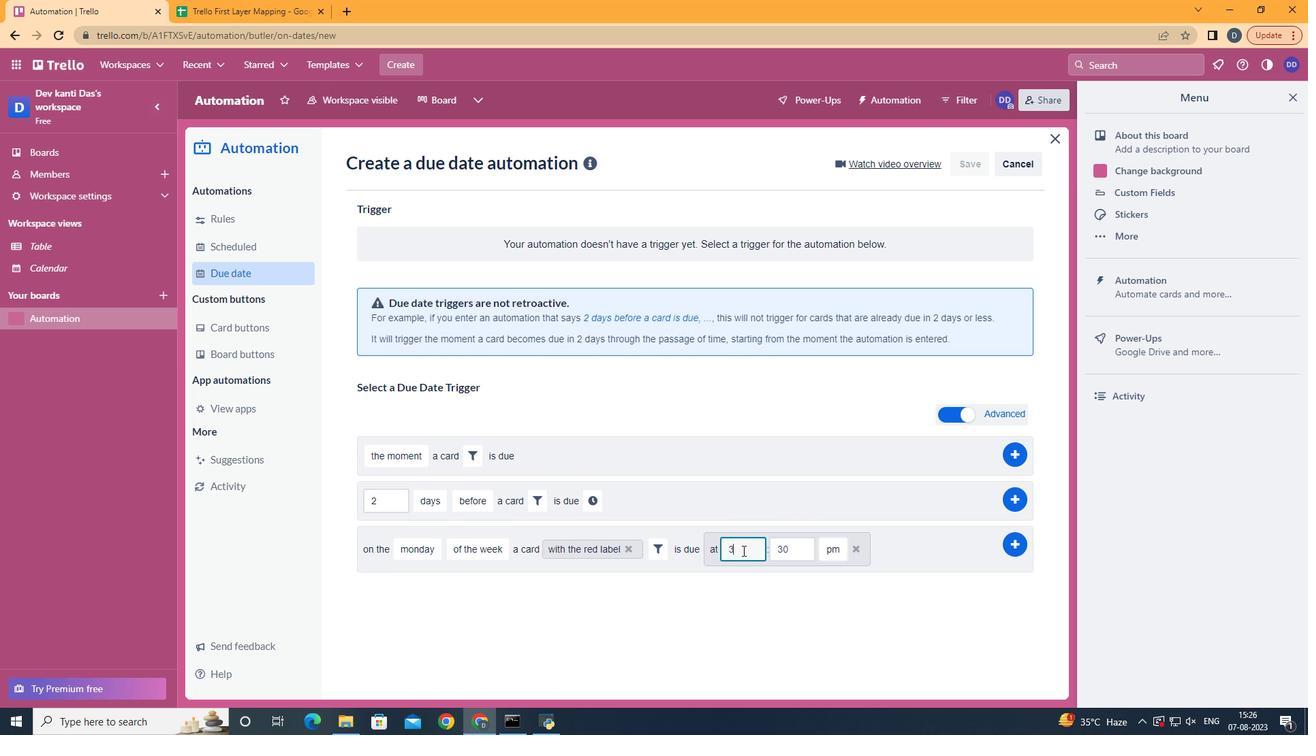 
Action: Key pressed <Key.backspace>11
Screenshot: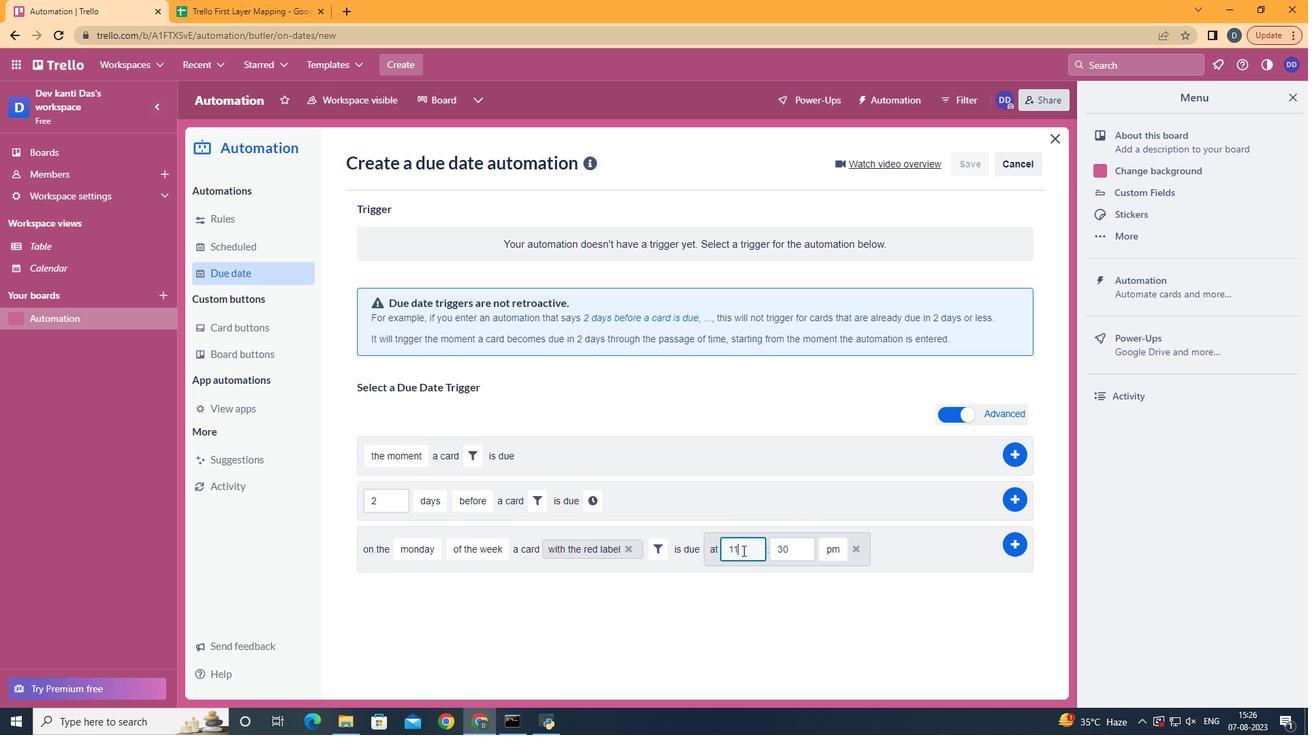 
Action: Mouse moved to (806, 555)
Screenshot: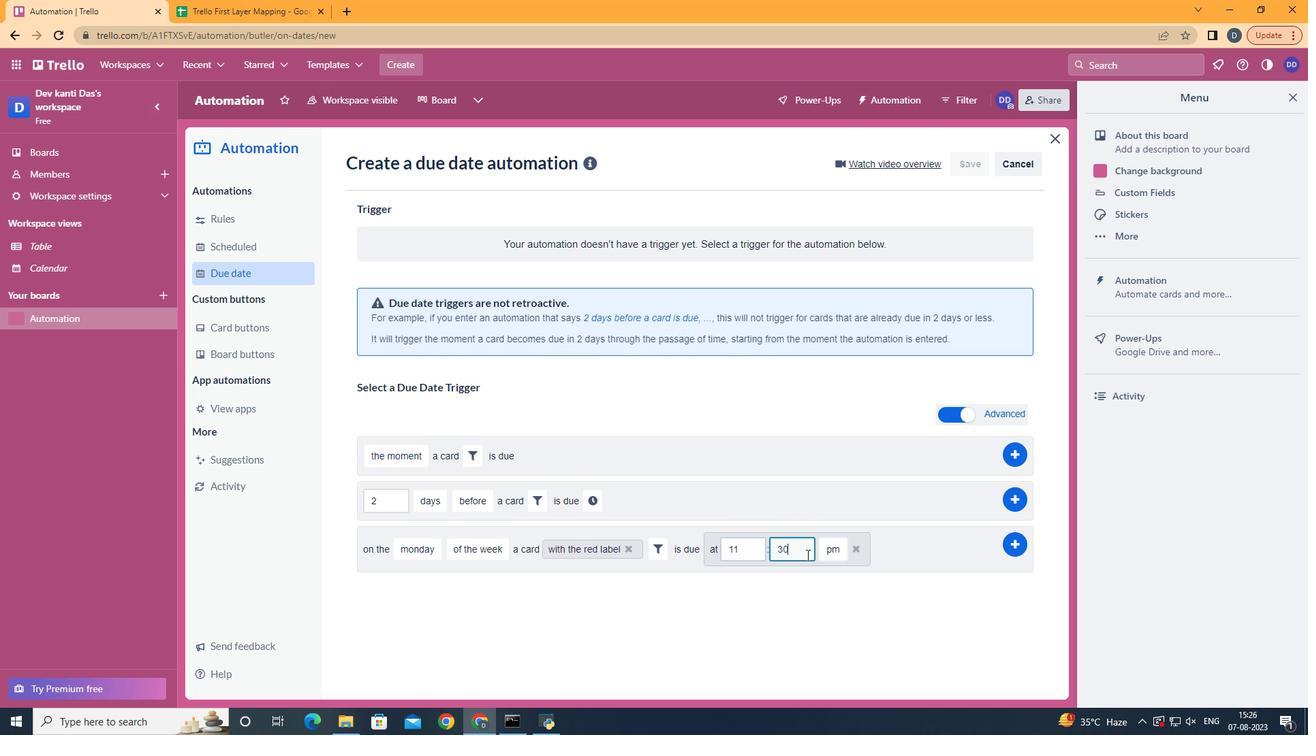 
Action: Mouse pressed left at (806, 555)
Screenshot: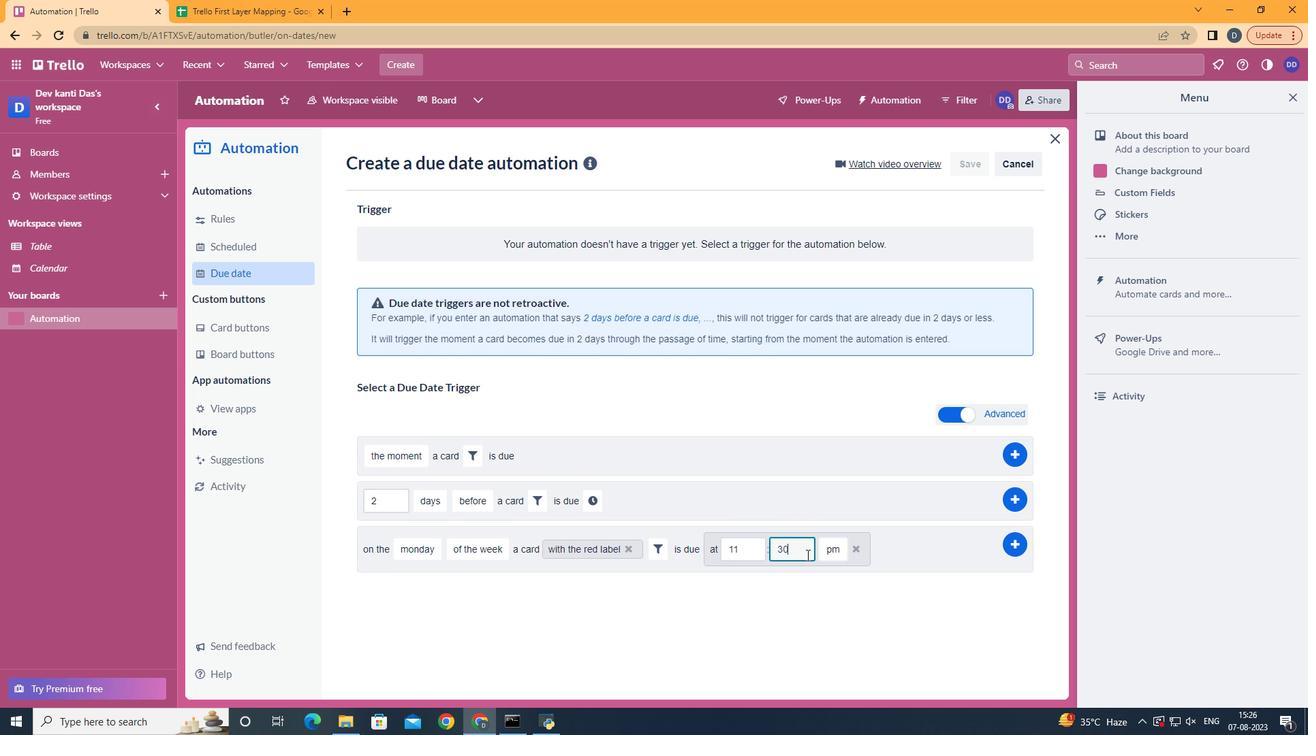 
Action: Key pressed <Key.backspace><Key.backspace>00
Screenshot: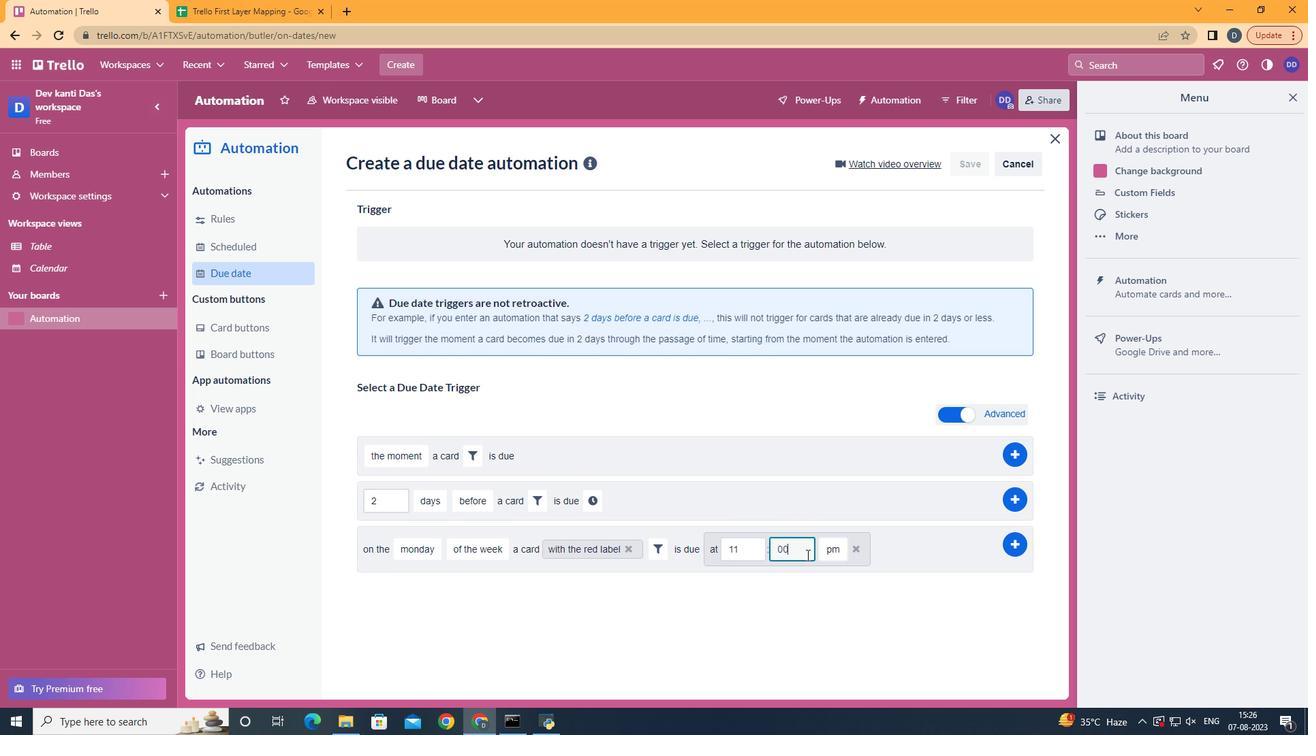 
Action: Mouse moved to (840, 573)
Screenshot: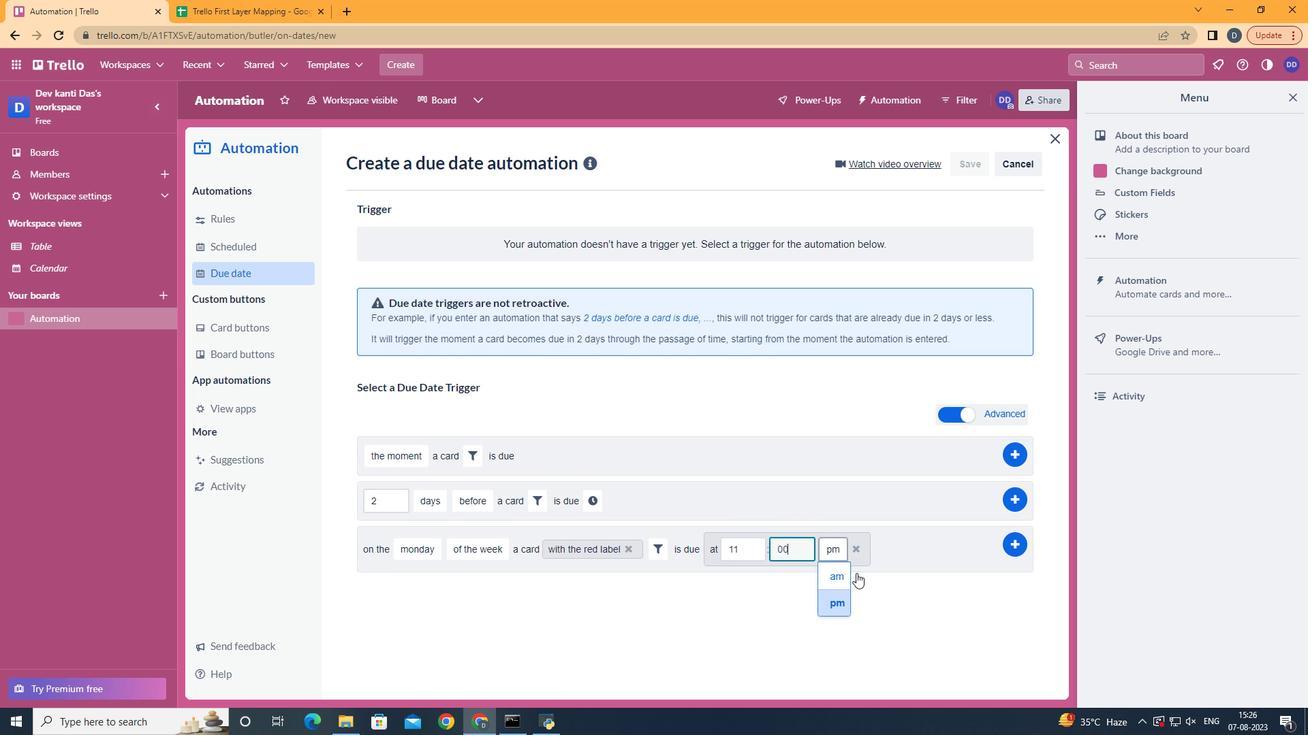 
Action: Mouse pressed left at (840, 573)
Screenshot: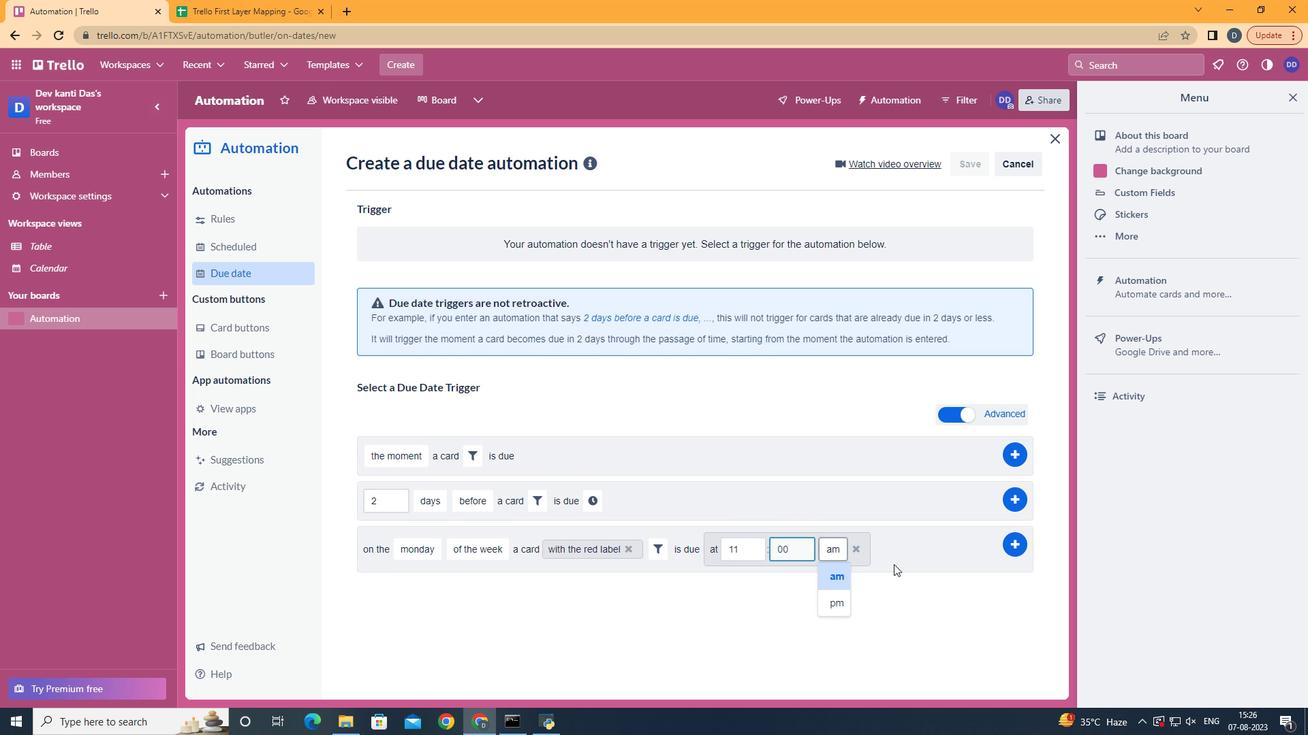 
Action: Mouse moved to (1009, 543)
Screenshot: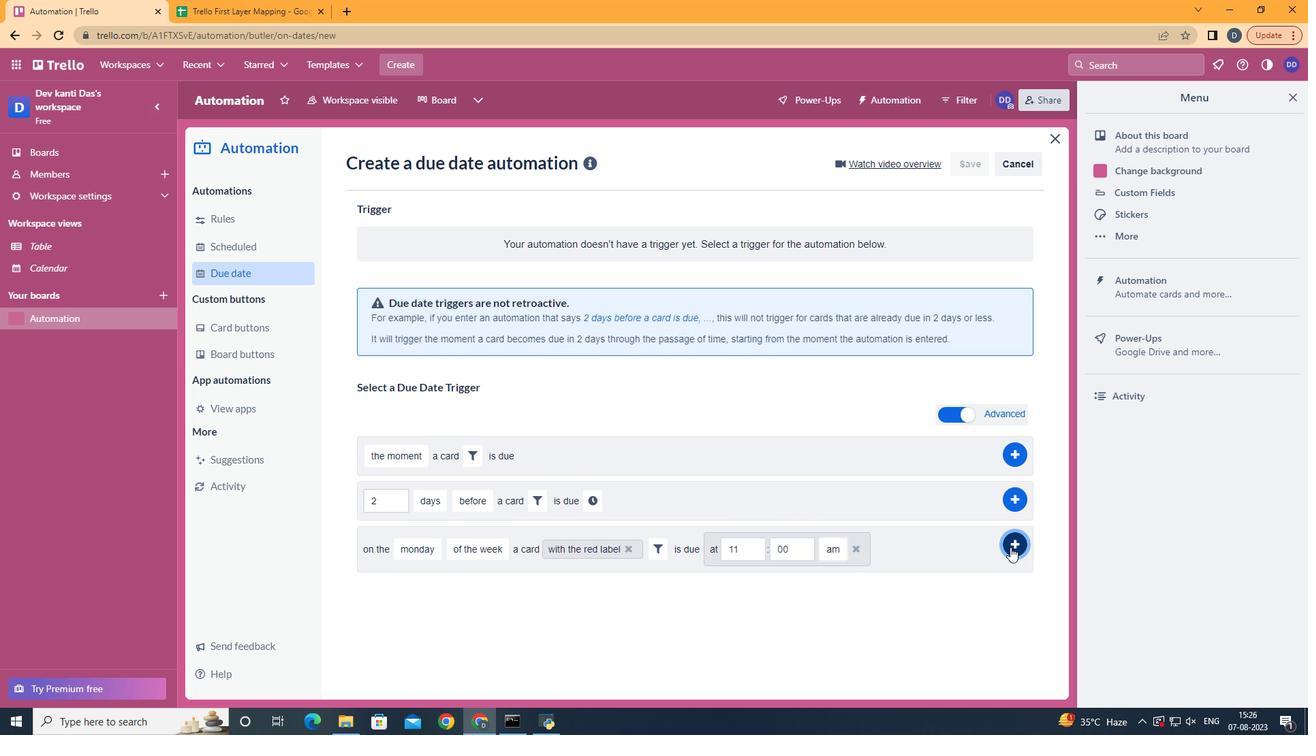 
Action: Mouse pressed left at (1009, 543)
Screenshot: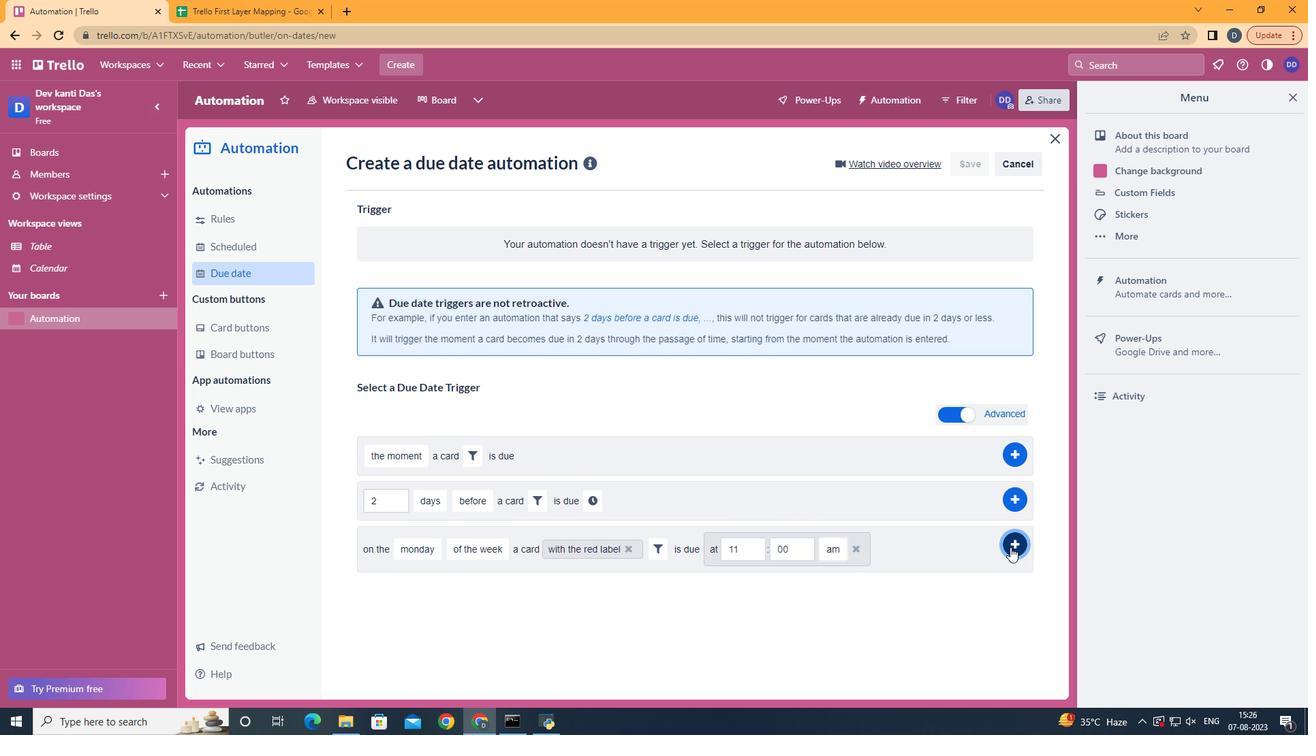 
Action: Mouse moved to (726, 203)
Screenshot: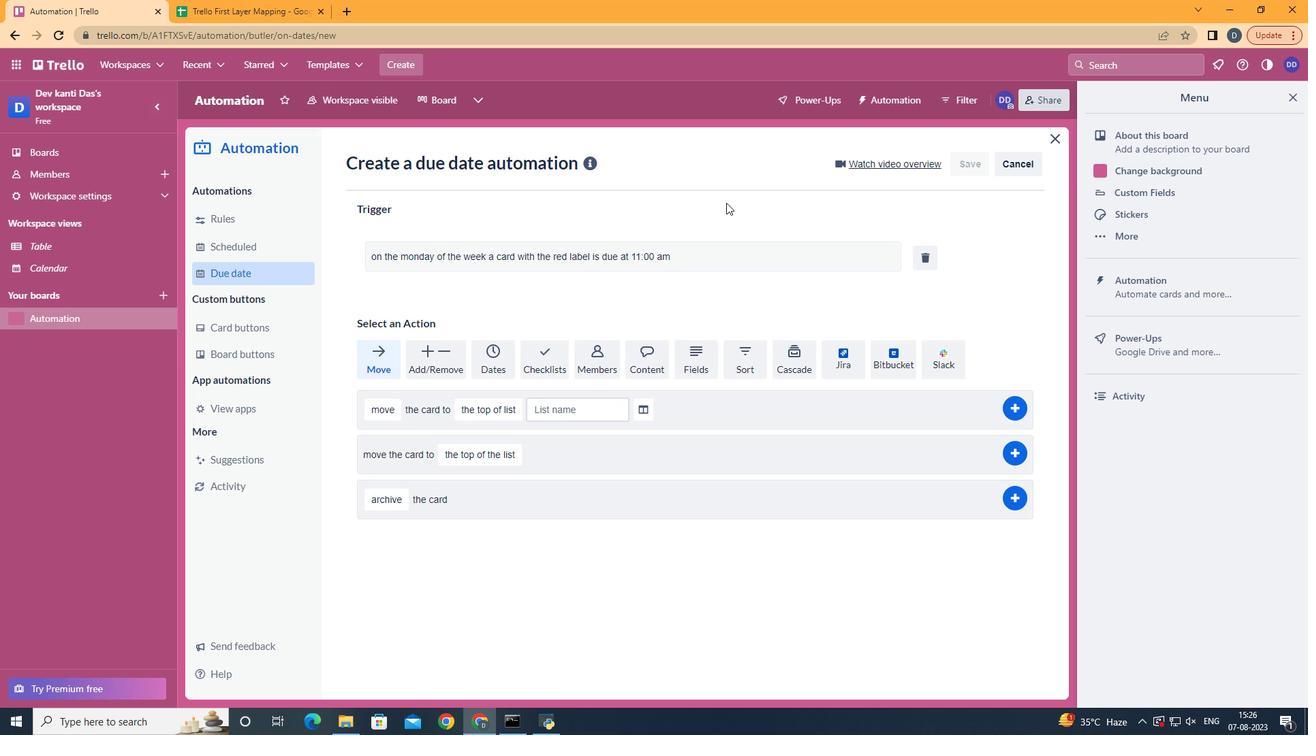 
